 Task: Search the location "Roche Plate".
Action: Mouse moved to (712, 161)
Screenshot: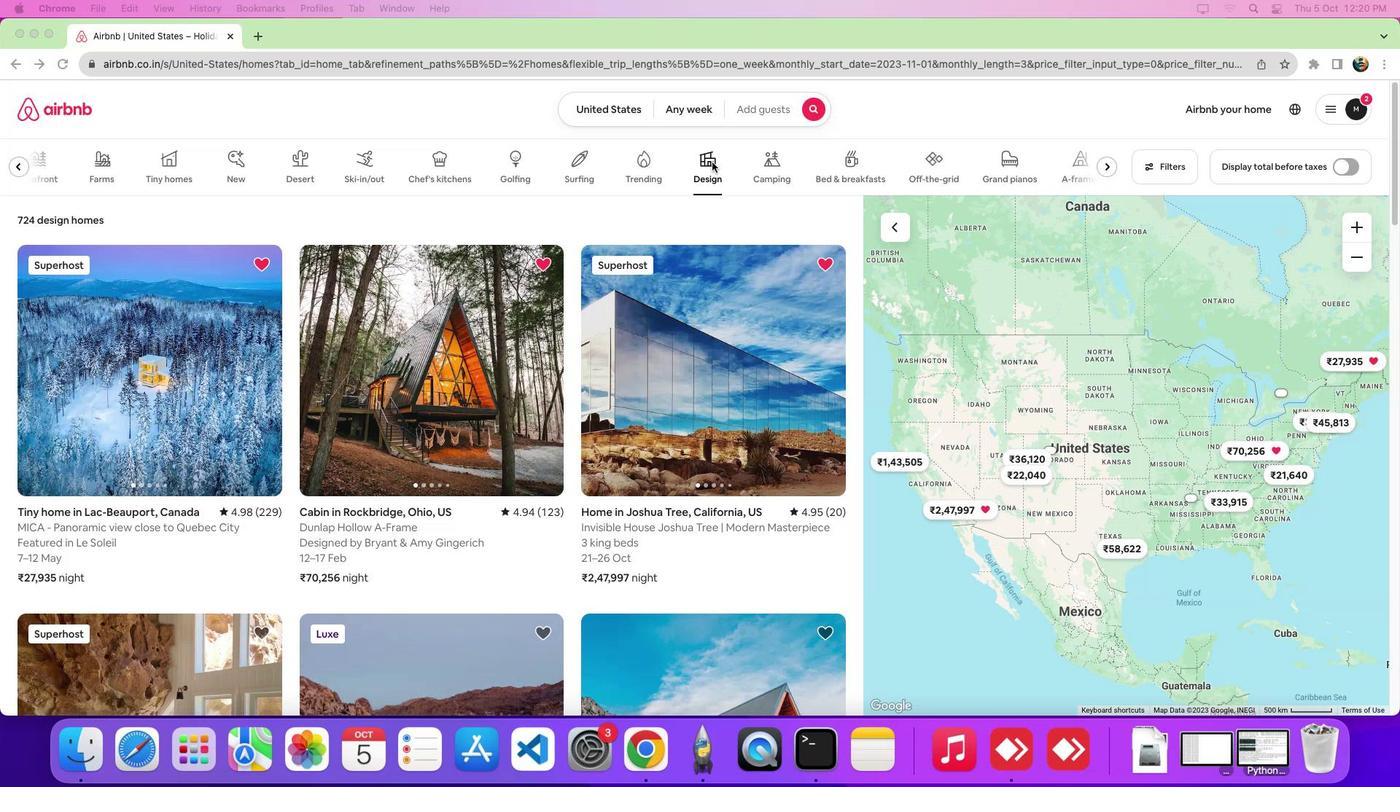 
Action: Mouse pressed left at (712, 161)
Screenshot: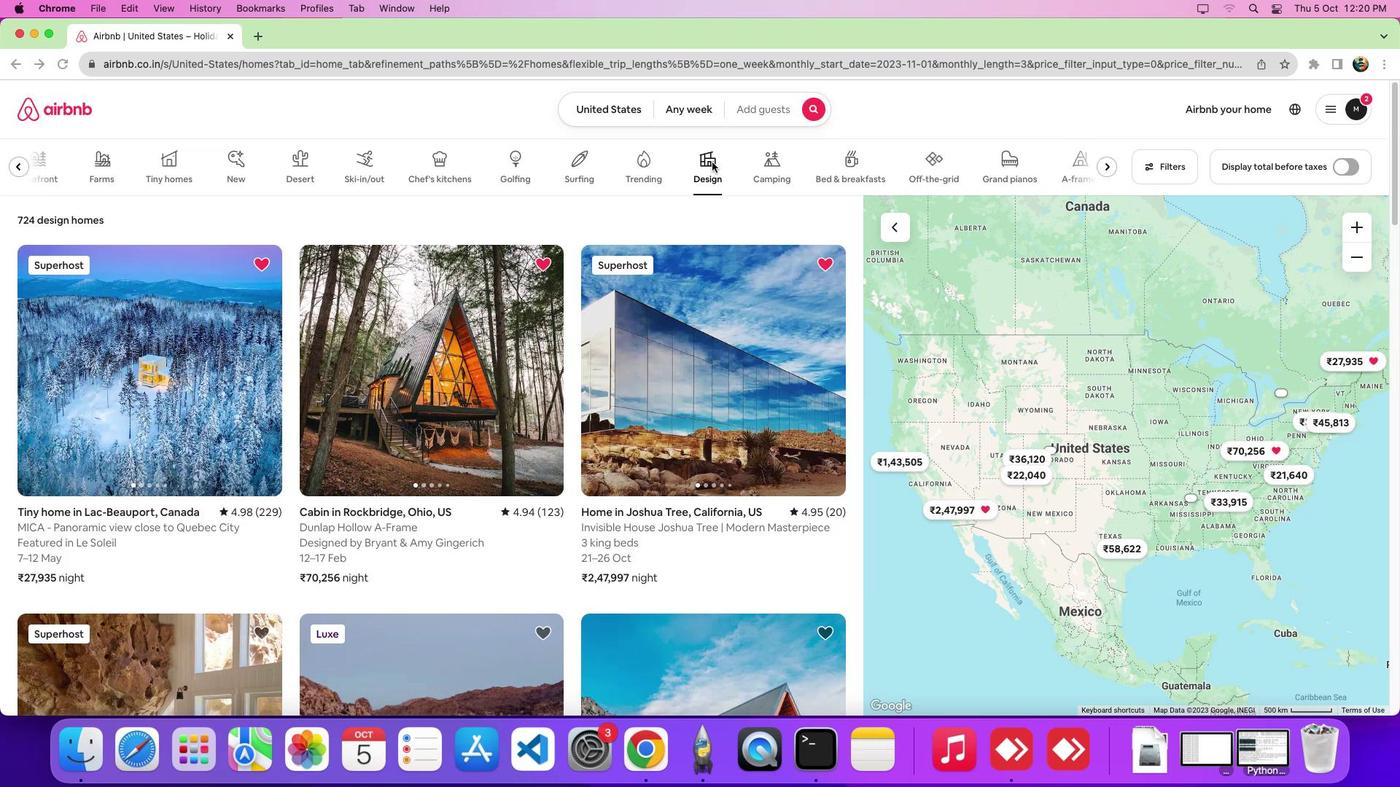 
Action: Mouse moved to (210, 415)
Screenshot: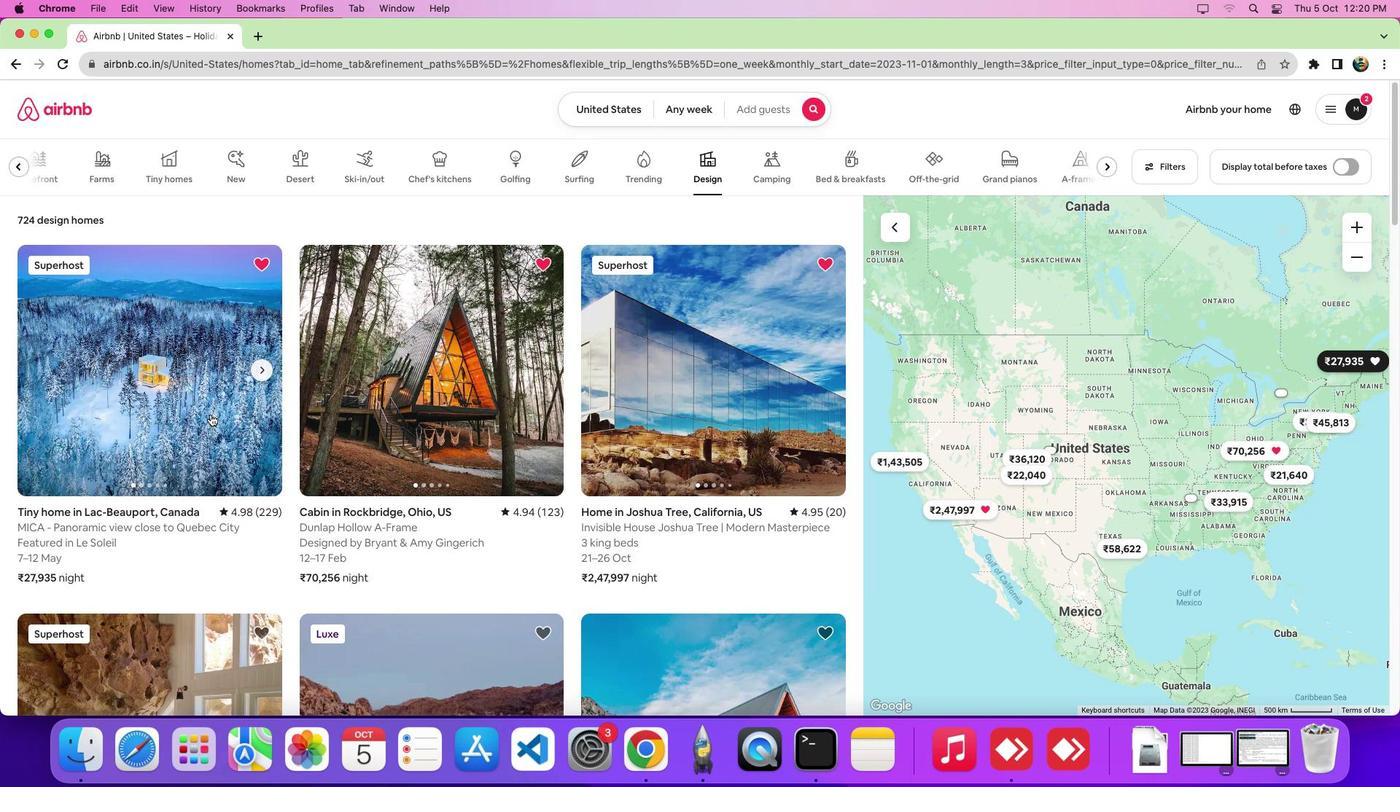 
Action: Mouse pressed left at (210, 415)
Screenshot: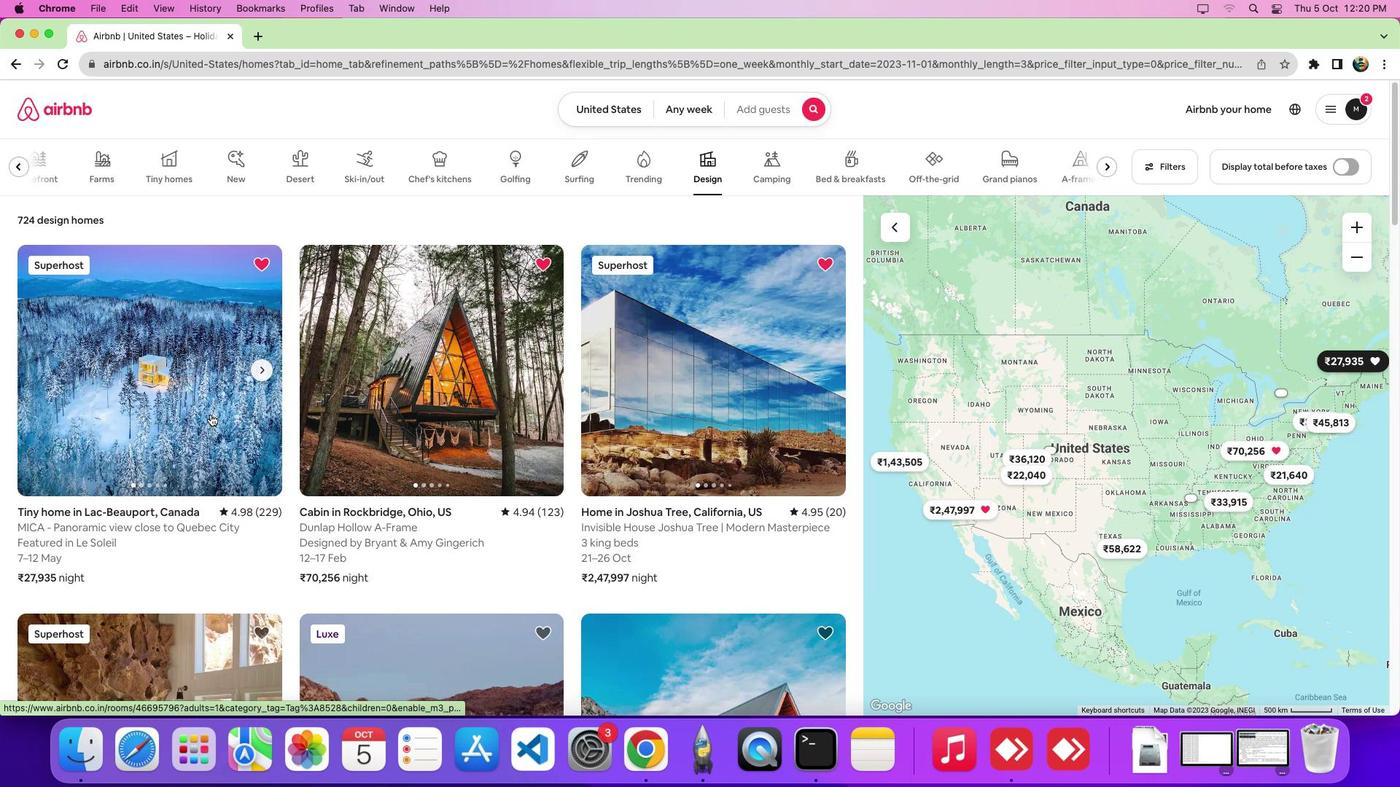 
Action: Mouse moved to (516, 377)
Screenshot: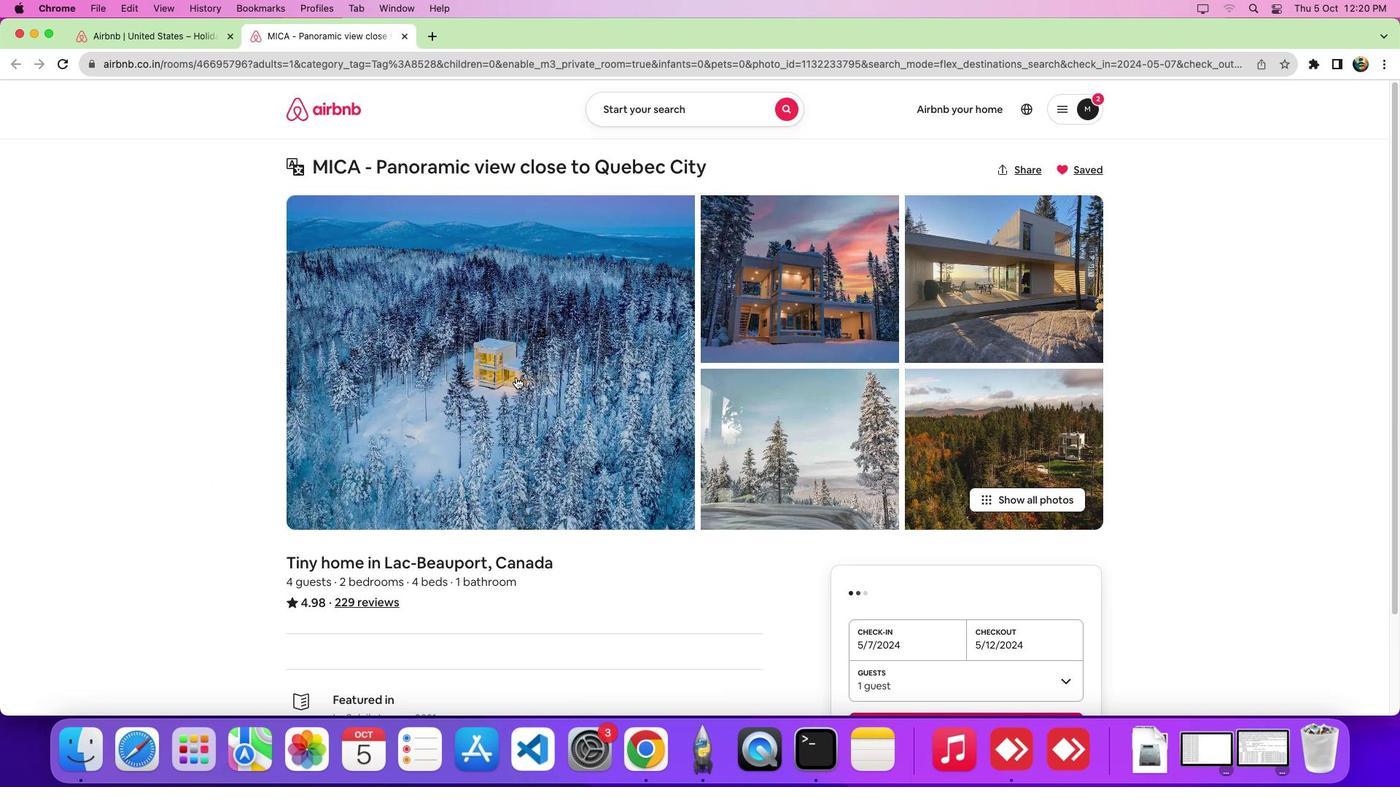 
Action: Mouse scrolled (516, 377) with delta (0, 0)
Screenshot: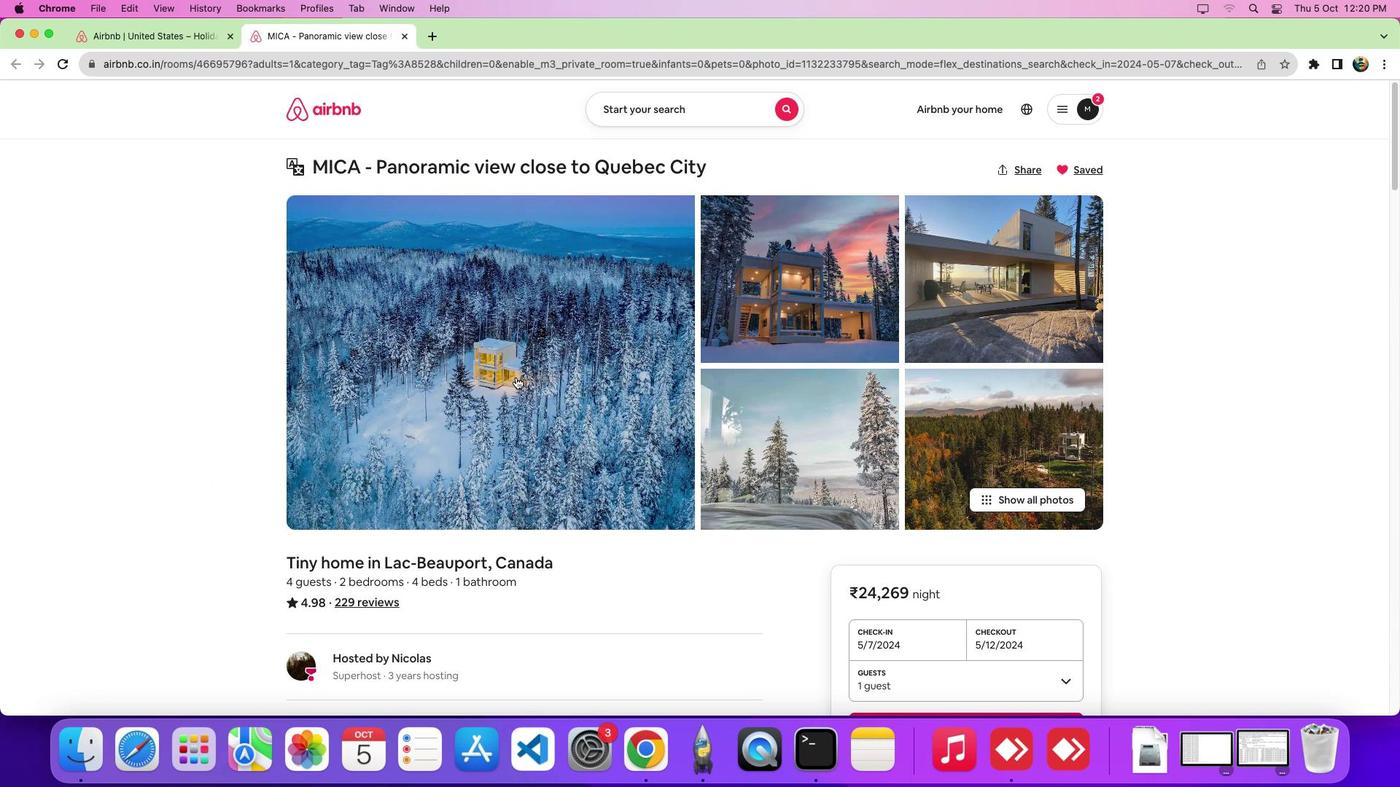 
Action: Mouse scrolled (516, 377) with delta (0, 0)
Screenshot: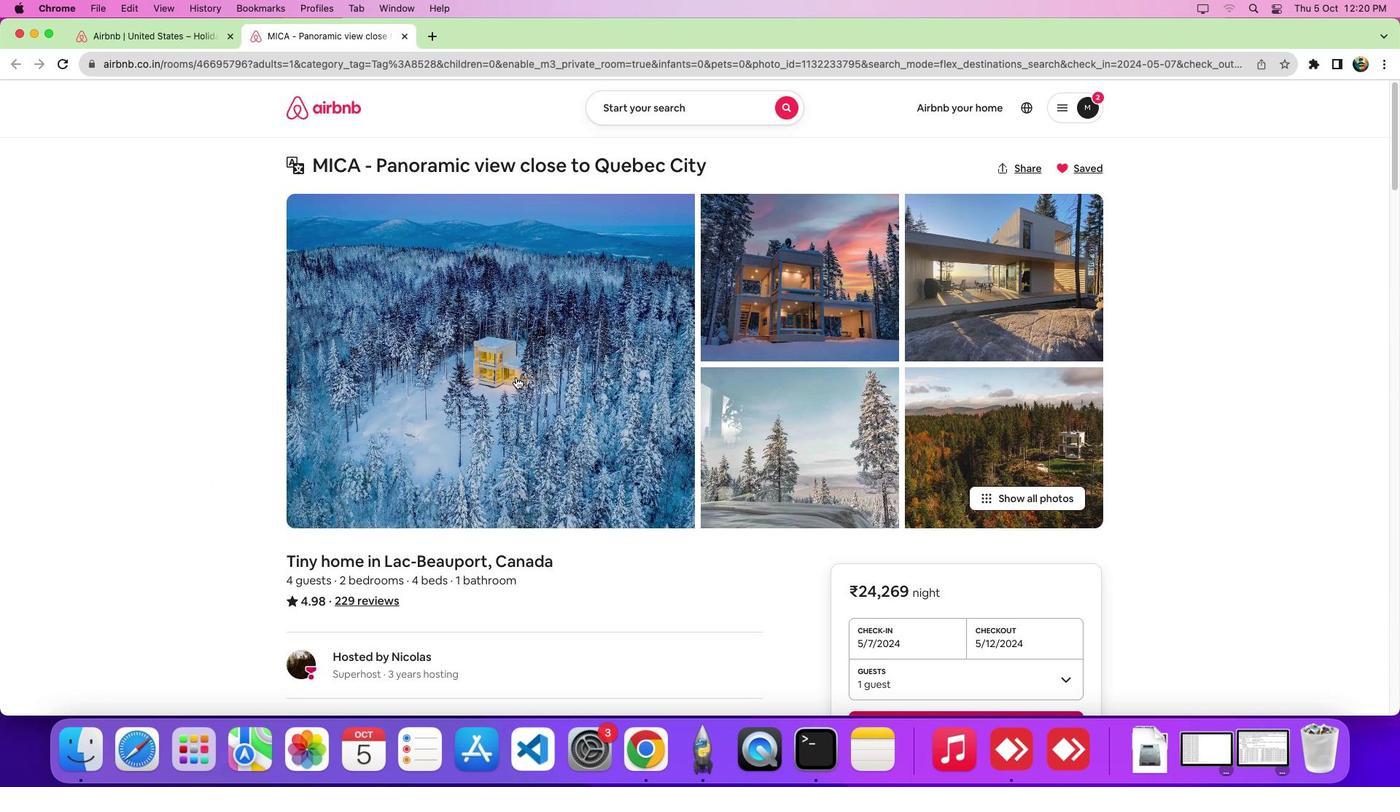 
Action: Mouse scrolled (516, 377) with delta (0, -2)
Screenshot: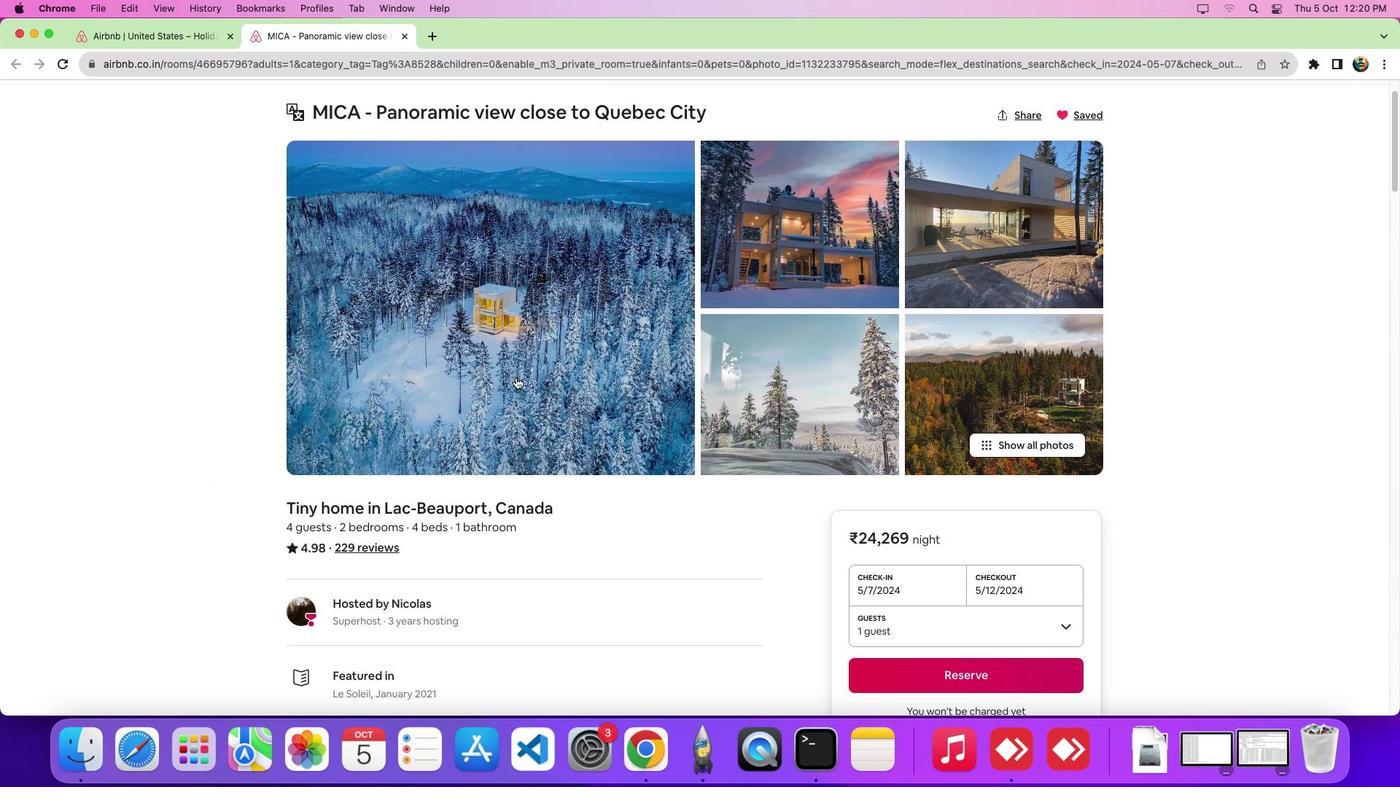 
Action: Mouse scrolled (516, 377) with delta (0, 0)
Screenshot: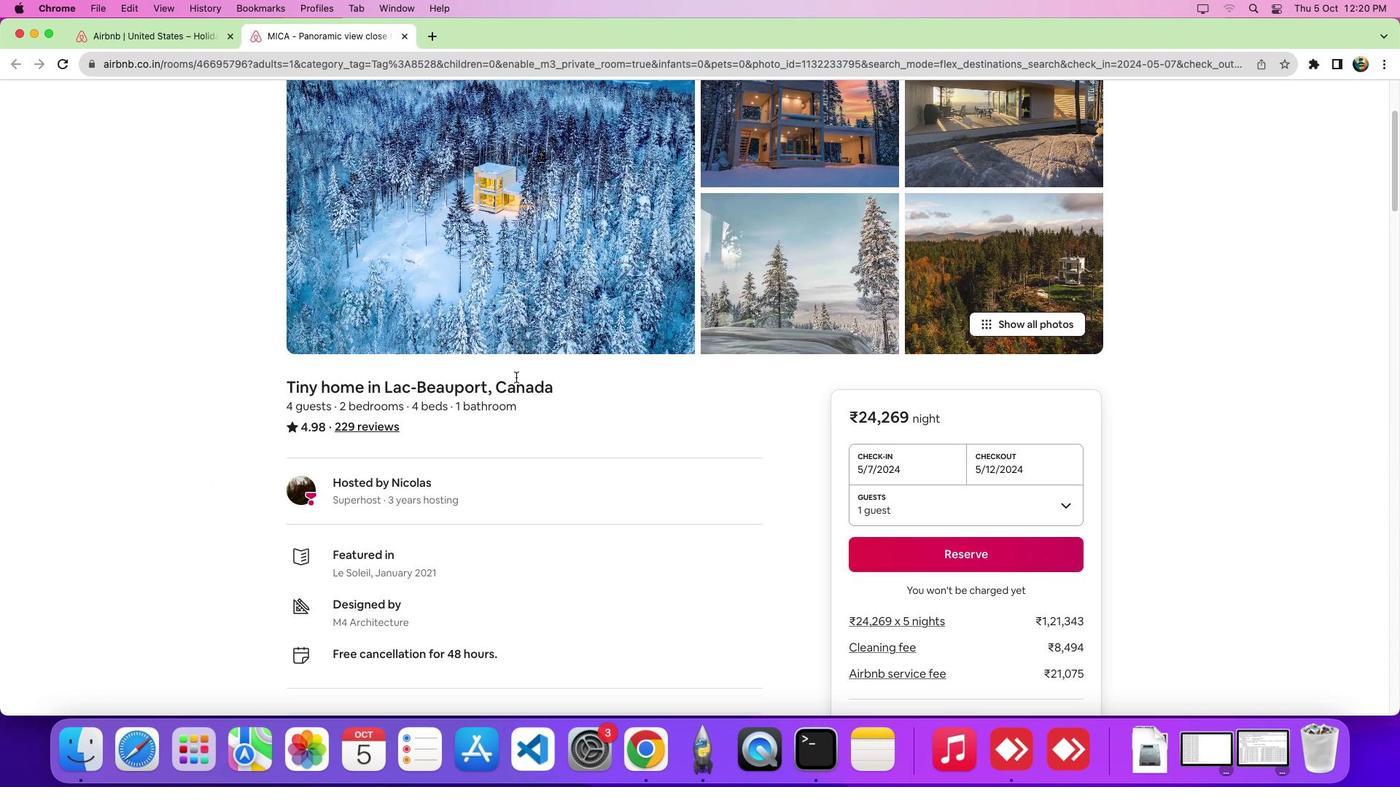 
Action: Mouse scrolled (516, 377) with delta (0, 0)
Screenshot: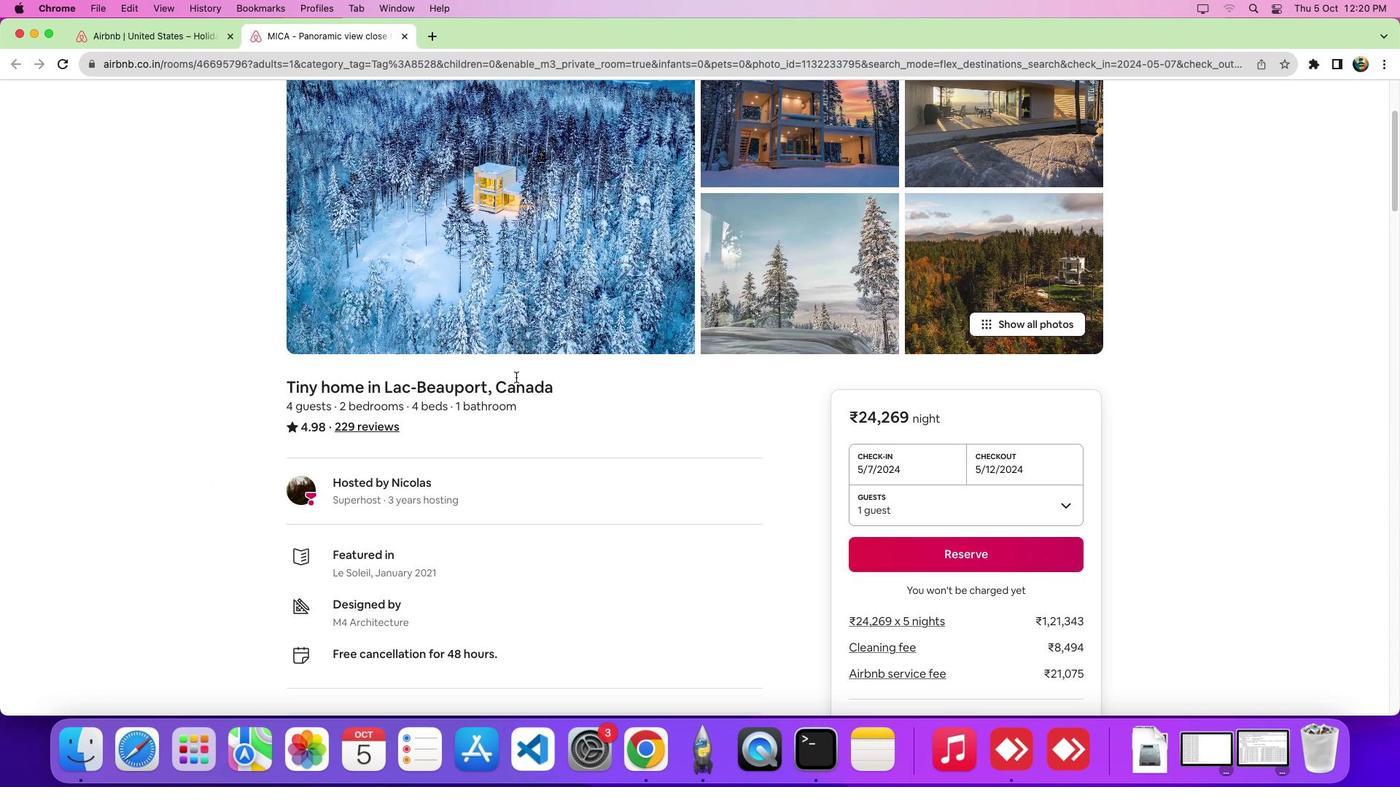 
Action: Mouse scrolled (516, 377) with delta (0, -5)
Screenshot: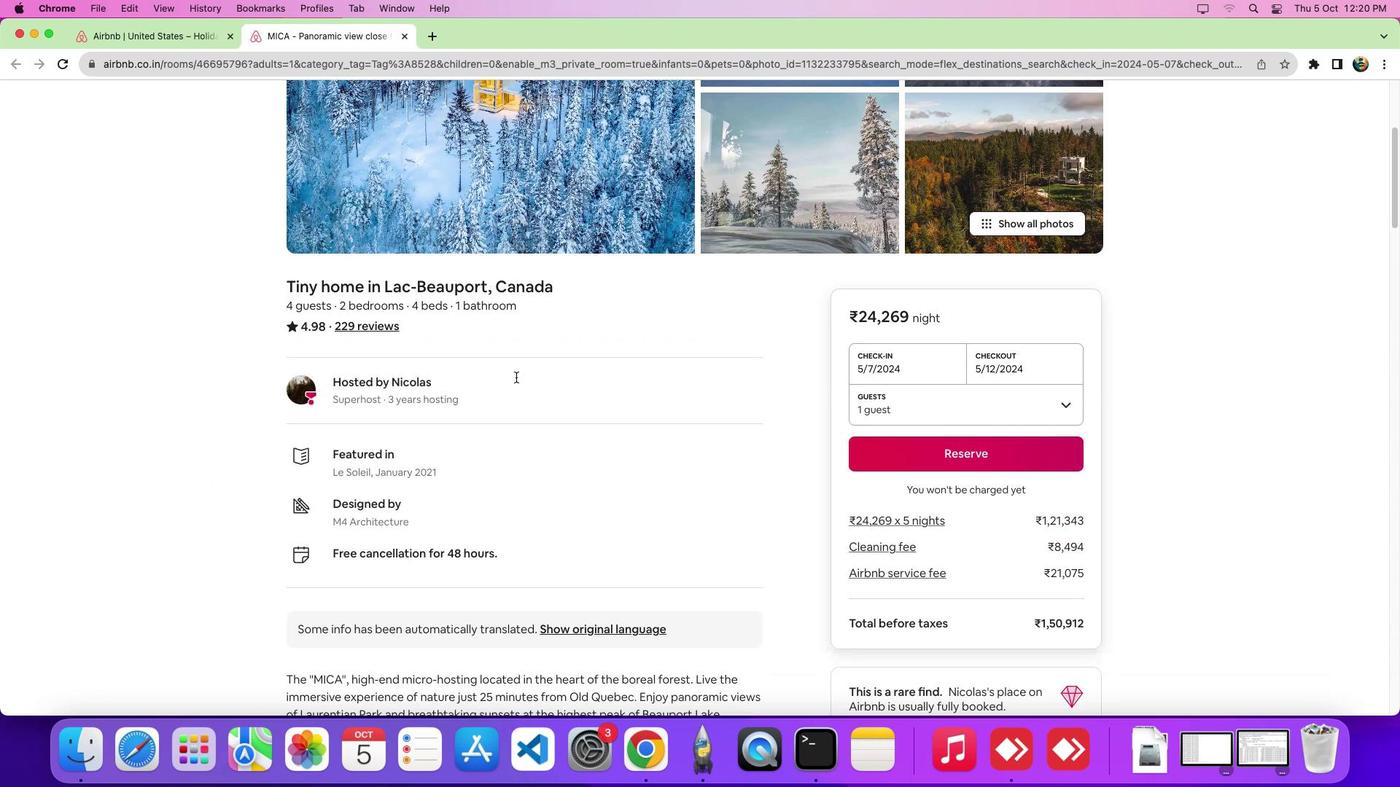 
Action: Mouse scrolled (516, 377) with delta (0, -7)
Screenshot: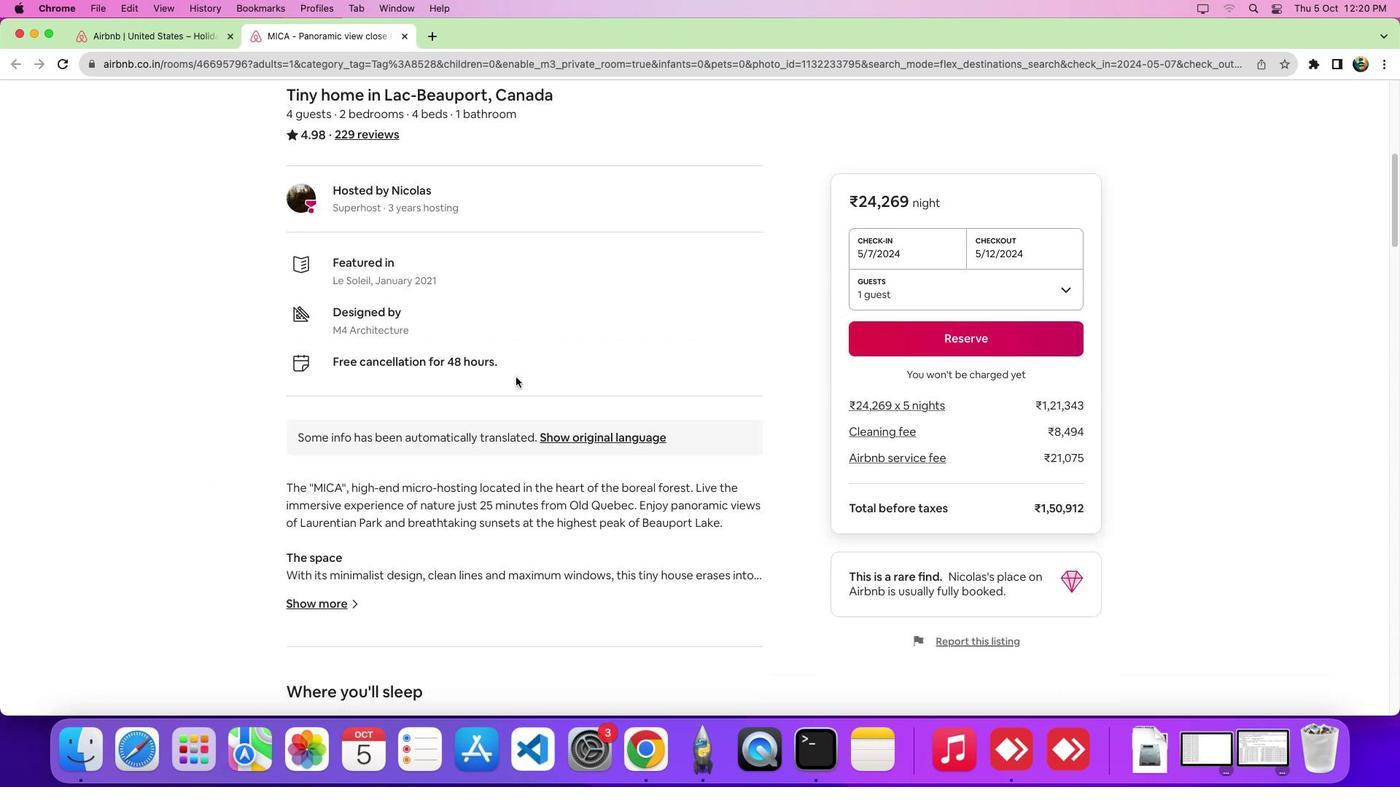 
Action: Mouse scrolled (516, 377) with delta (0, 0)
Screenshot: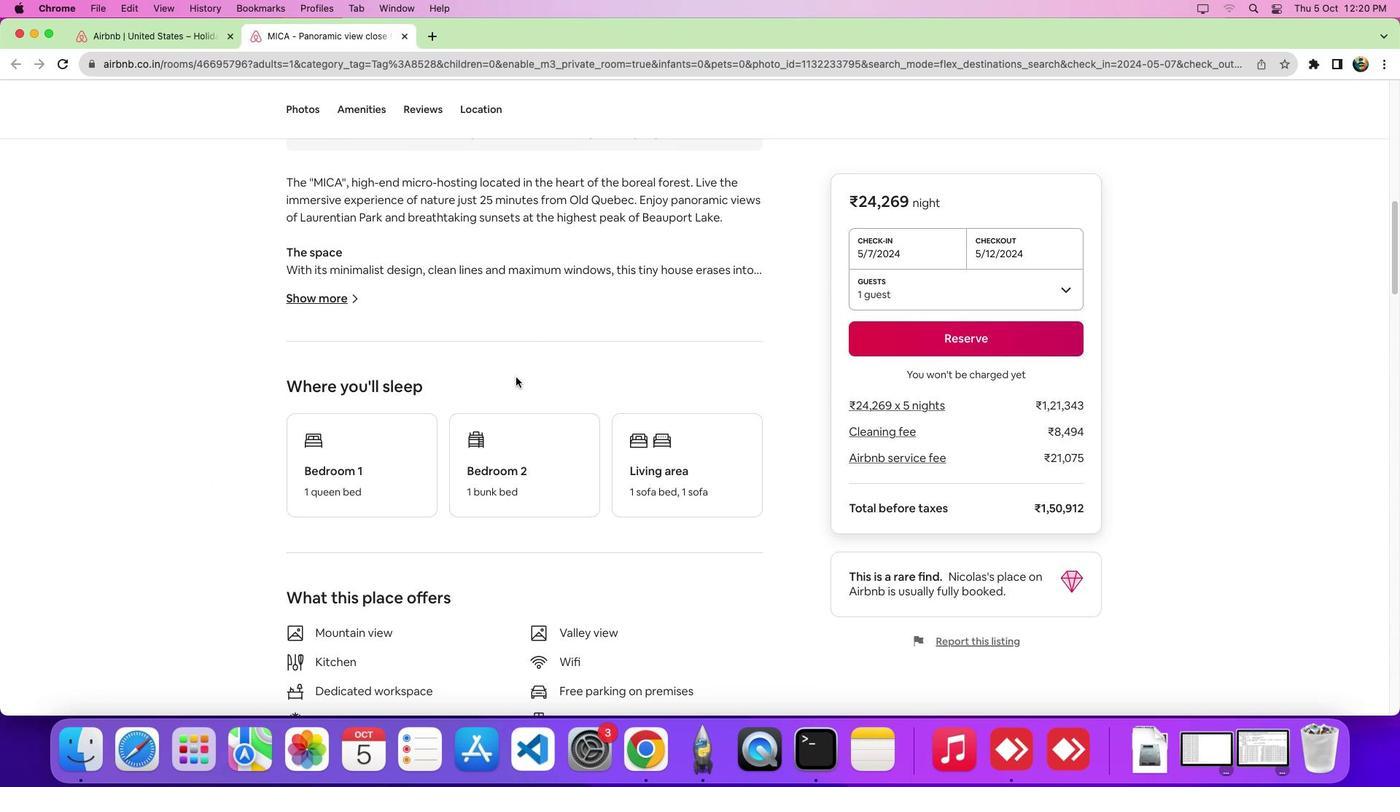 
Action: Mouse scrolled (516, 377) with delta (0, 0)
Screenshot: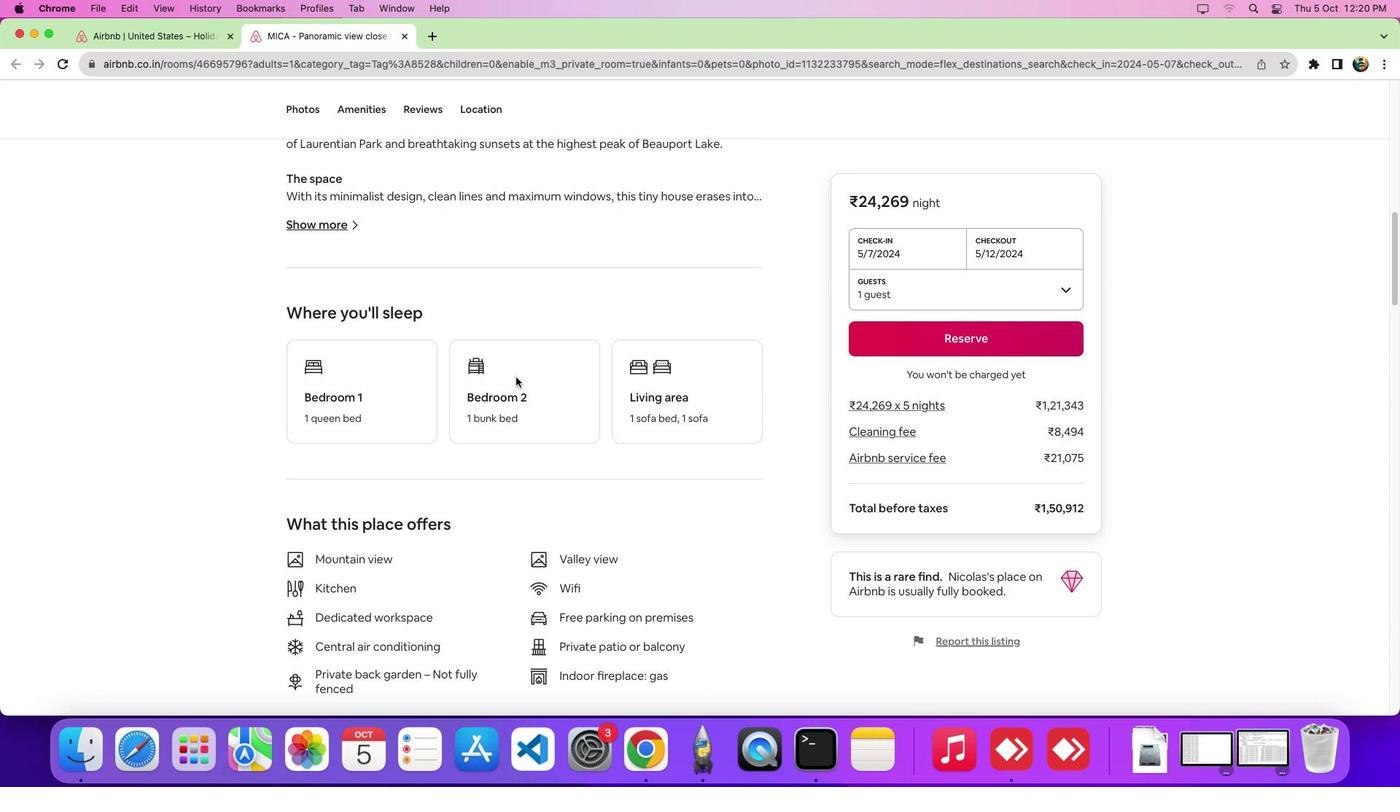 
Action: Mouse scrolled (516, 377) with delta (0, -5)
Screenshot: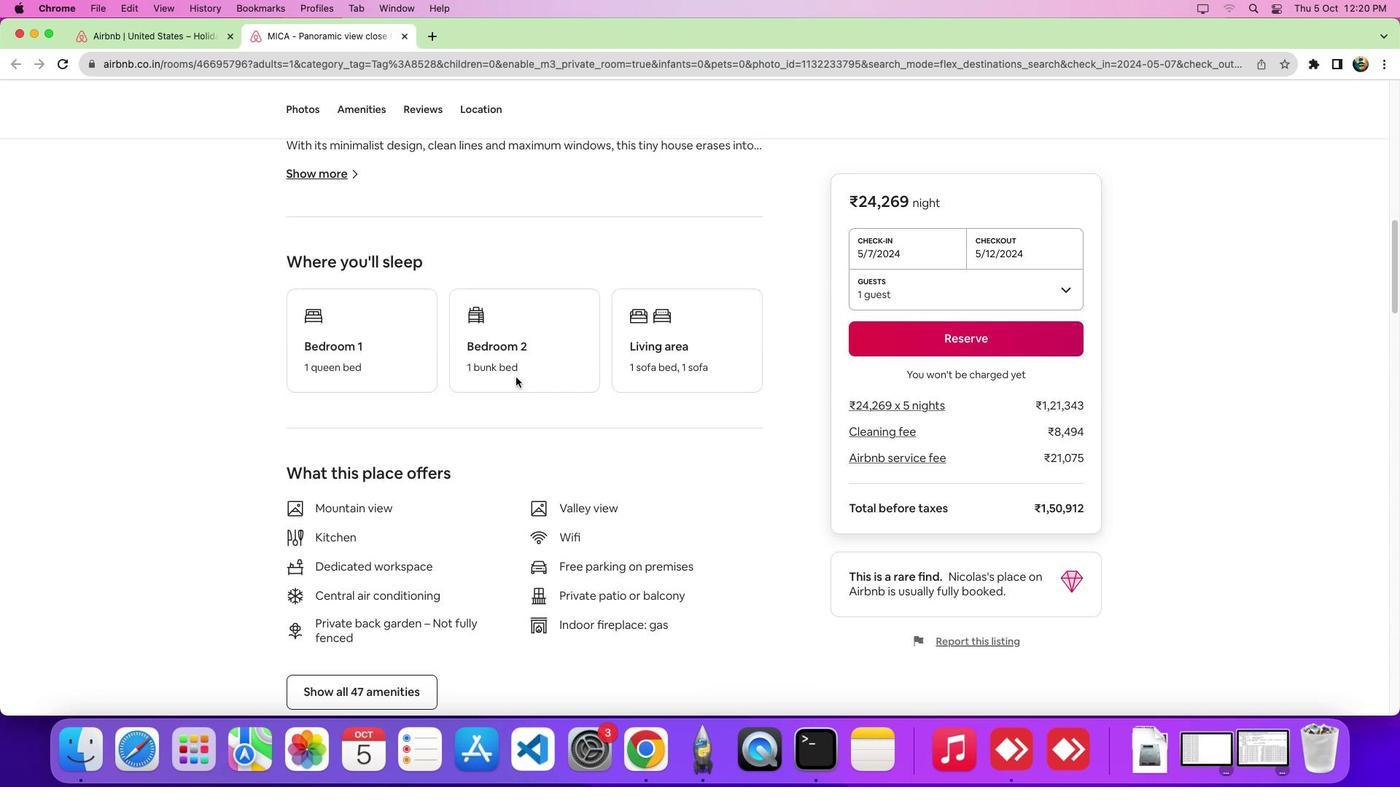 
Action: Mouse scrolled (516, 377) with delta (0, -5)
Screenshot: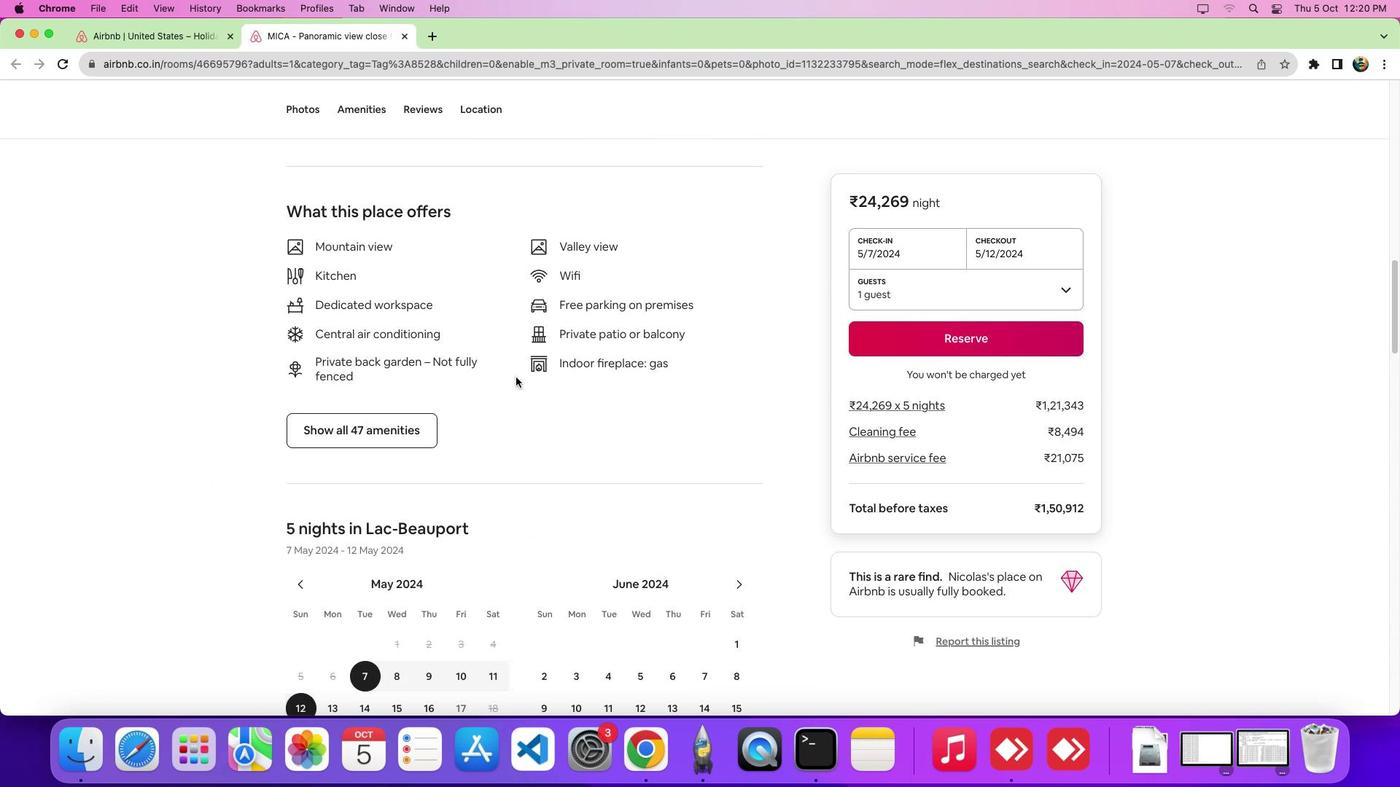 
Action: Mouse scrolled (516, 377) with delta (0, 0)
Screenshot: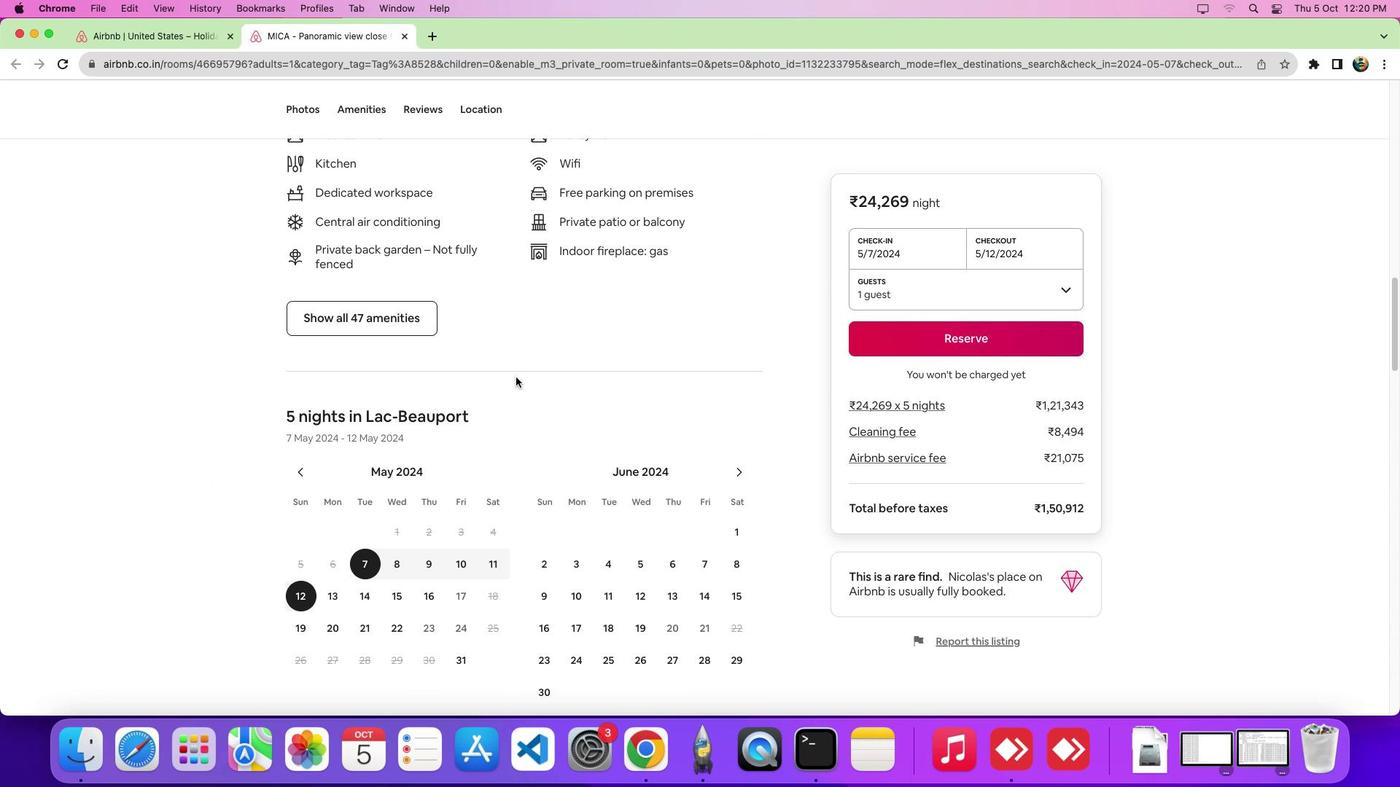 
Action: Mouse scrolled (516, 377) with delta (0, 0)
Screenshot: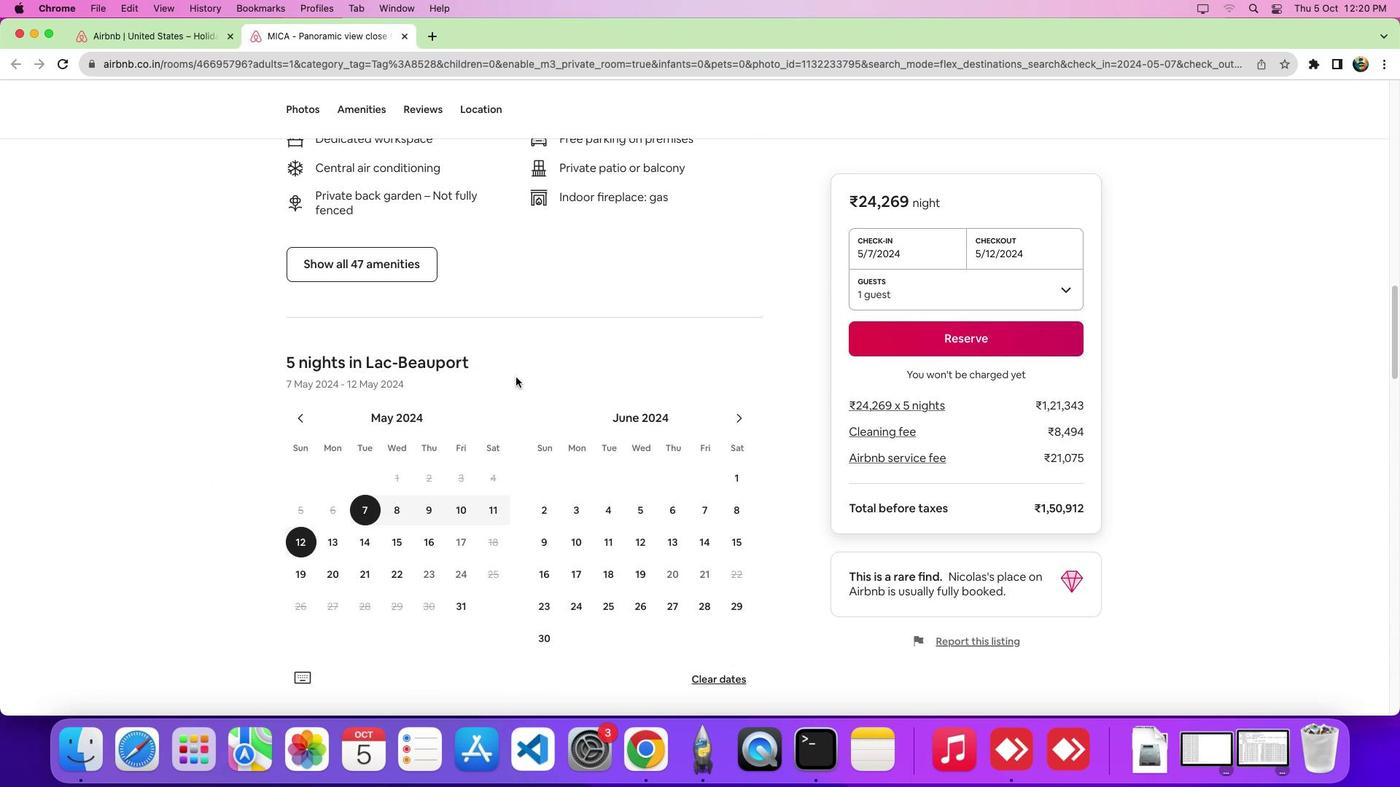 
Action: Mouse scrolled (516, 377) with delta (0, -5)
Screenshot: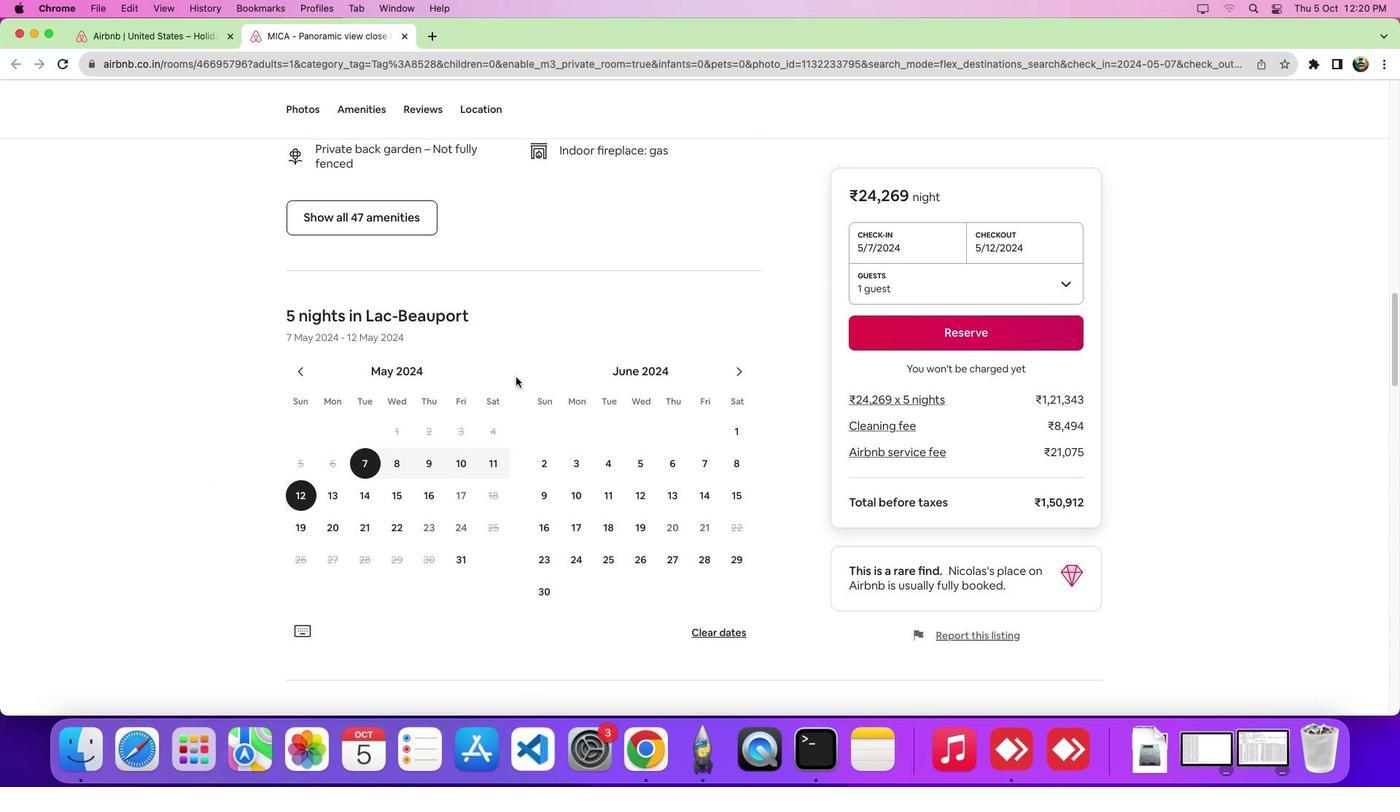 
Action: Mouse scrolled (516, 377) with delta (0, -6)
Screenshot: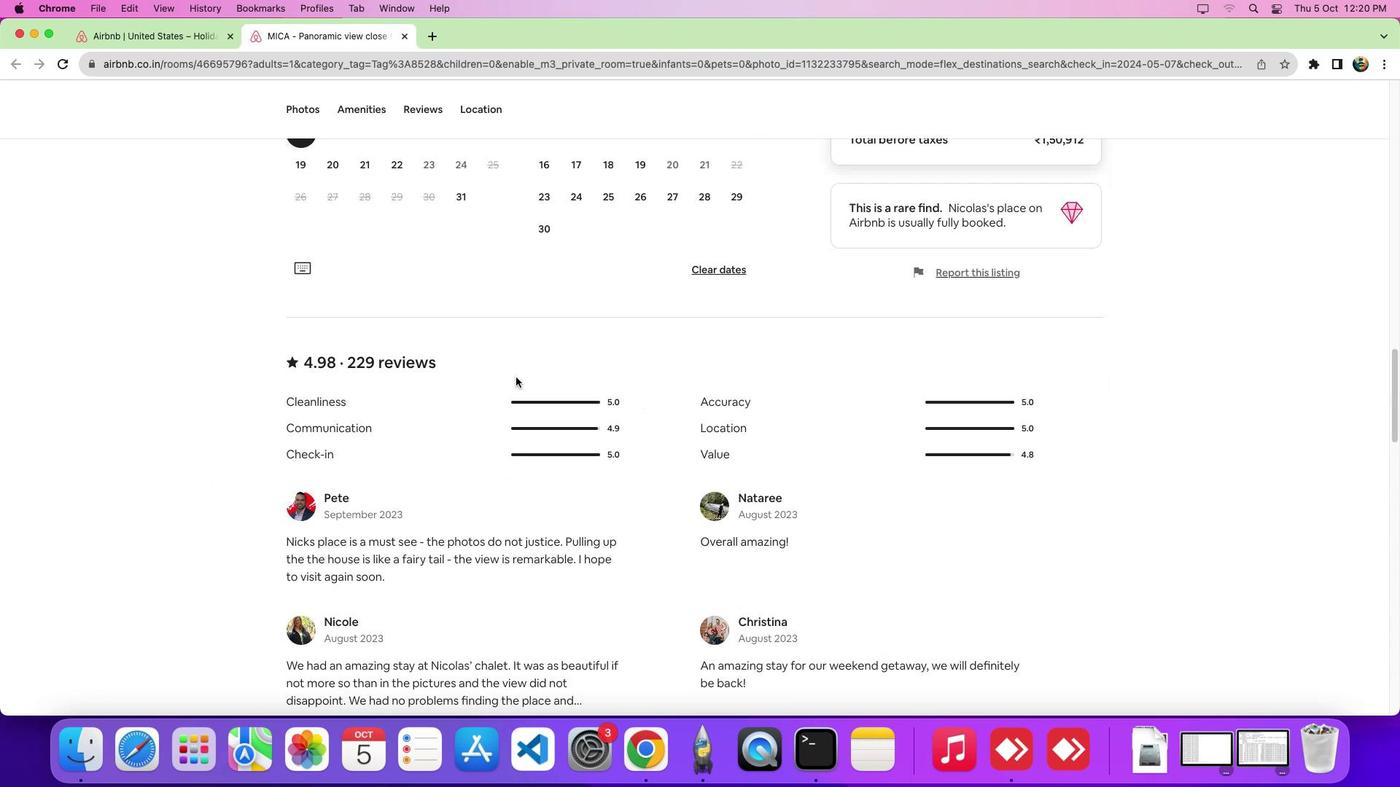 
Action: Mouse scrolled (516, 377) with delta (0, 0)
Screenshot: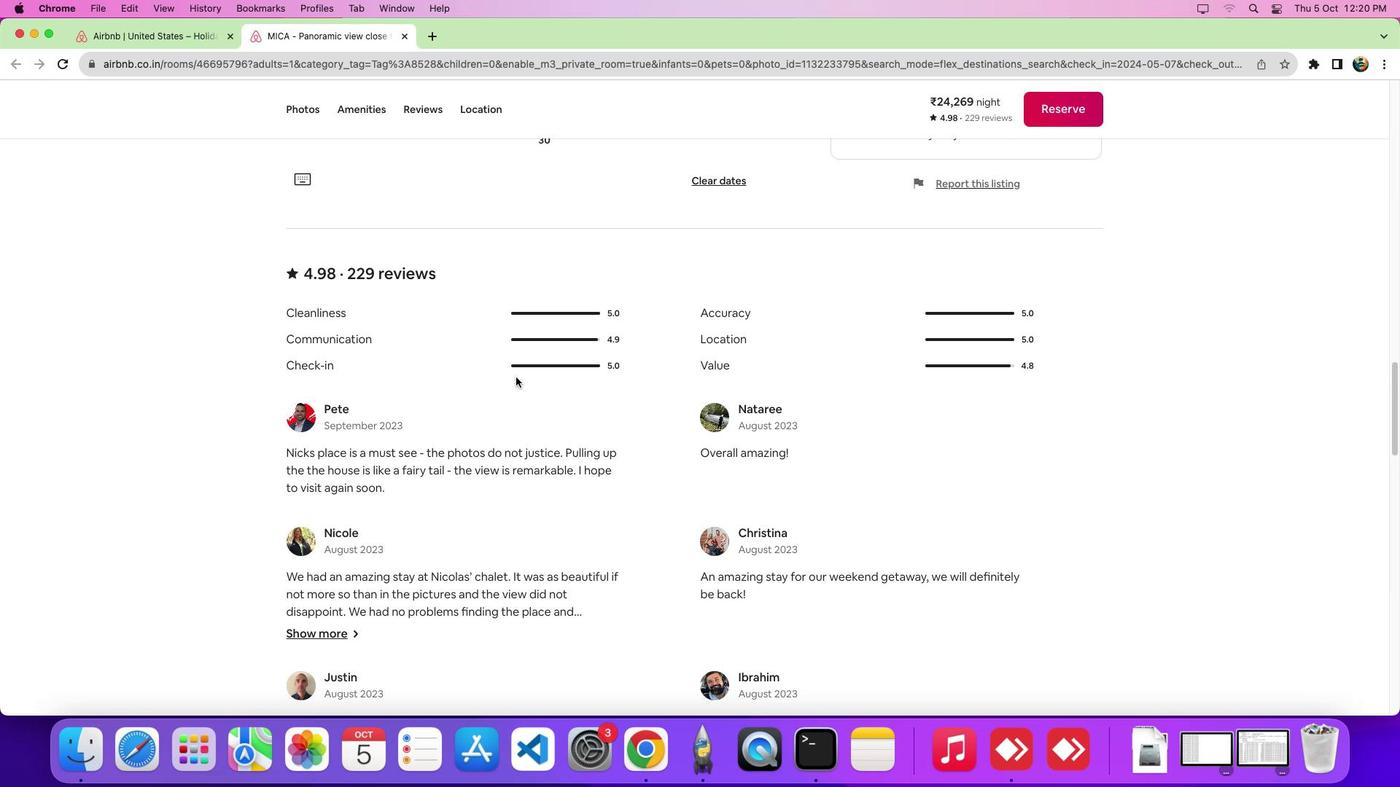 
Action: Mouse scrolled (516, 377) with delta (0, 0)
Screenshot: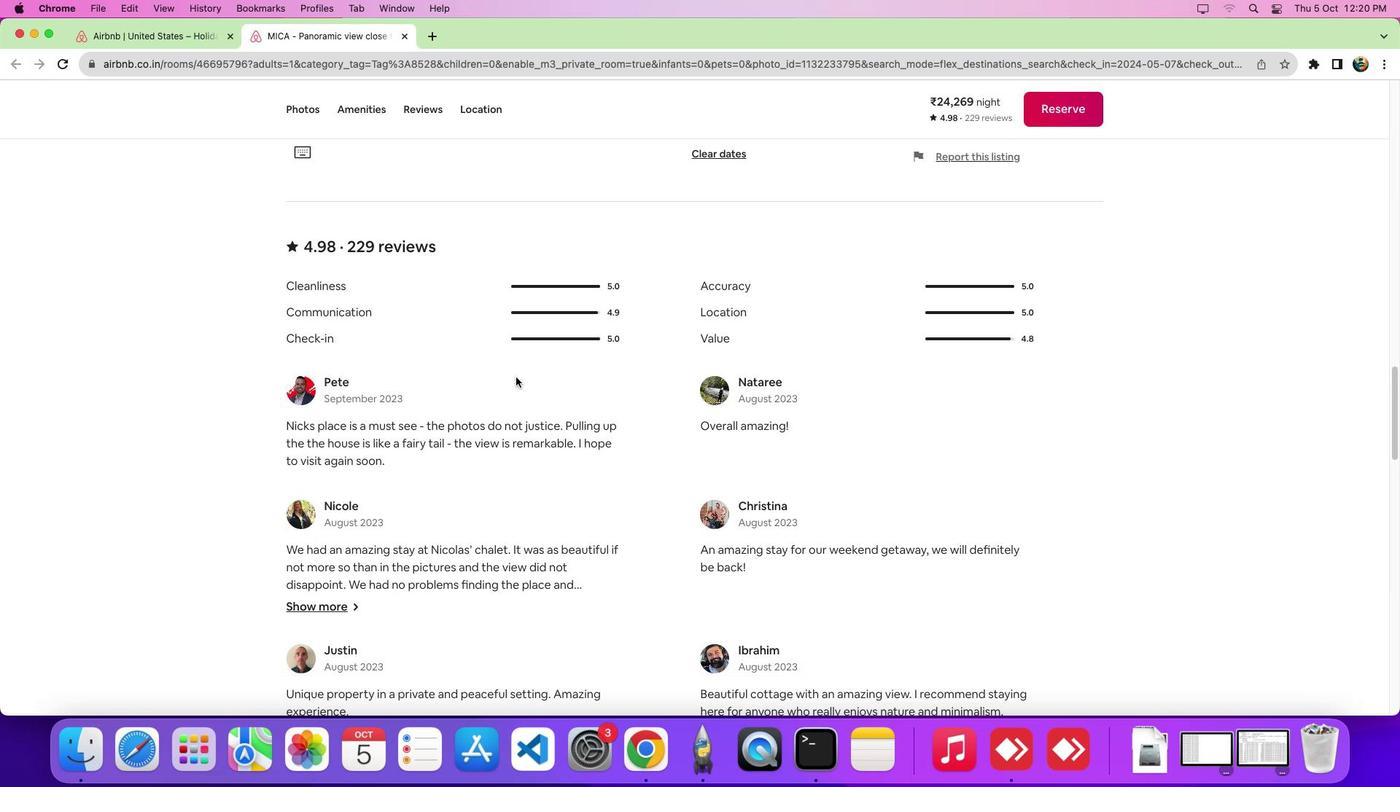 
Action: Mouse scrolled (516, 377) with delta (0, -5)
Screenshot: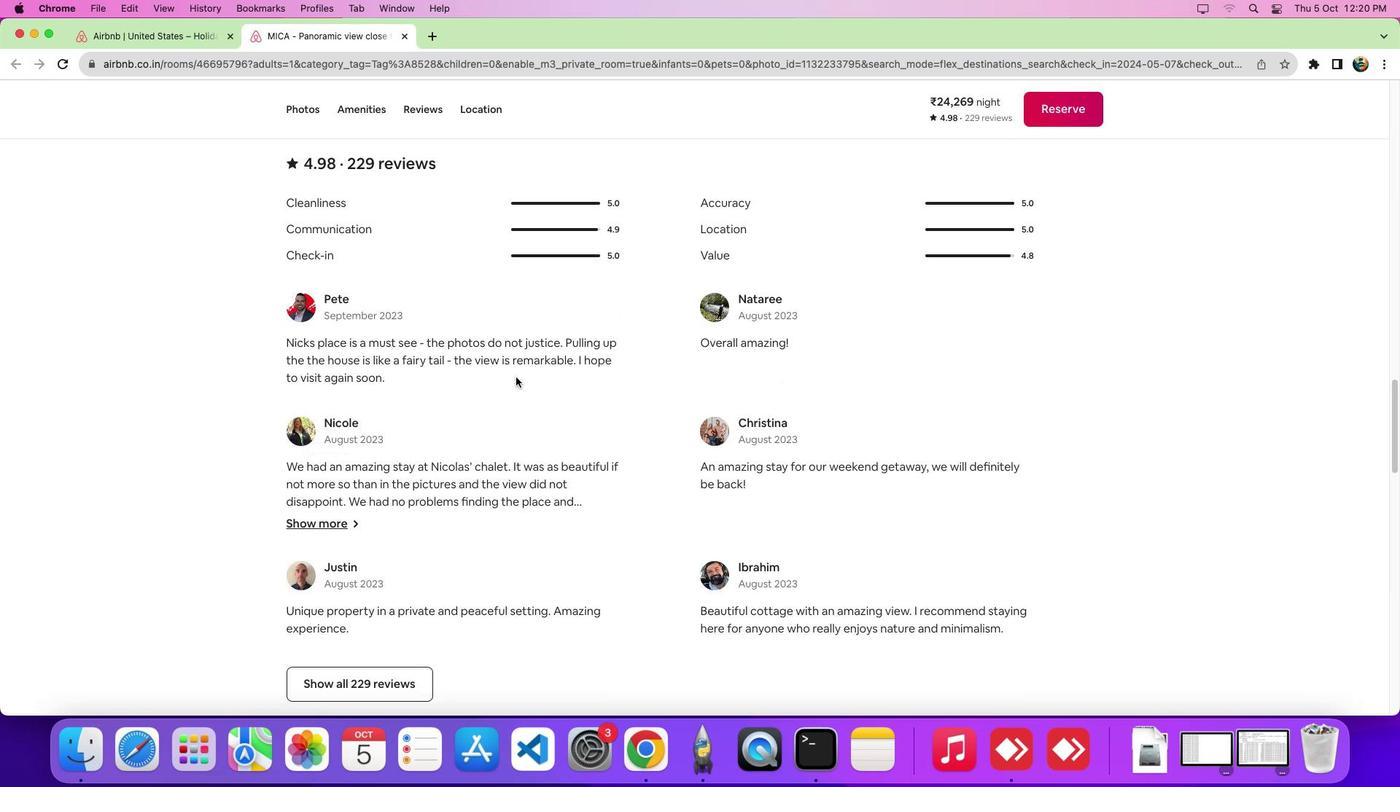 
Action: Mouse scrolled (516, 377) with delta (0, -5)
Screenshot: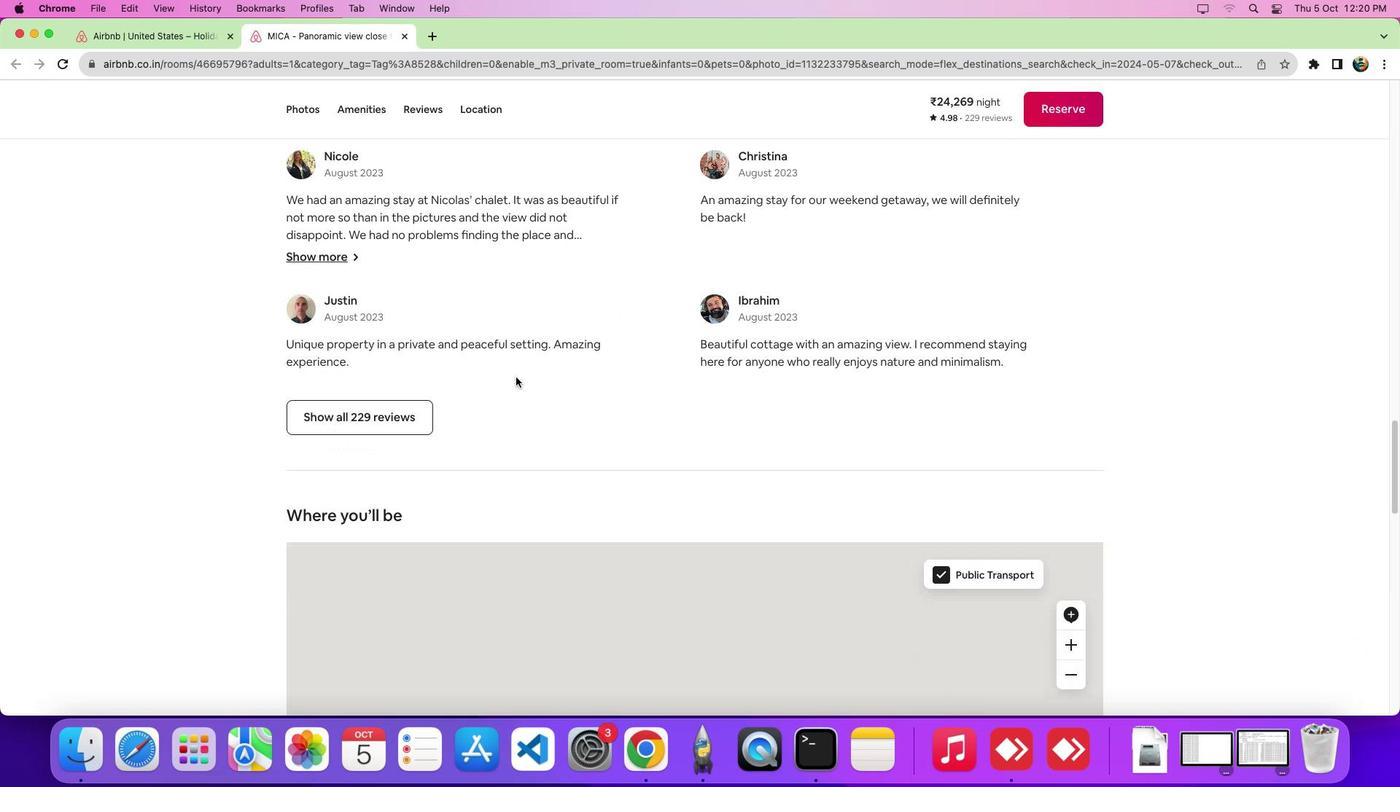
Action: Mouse scrolled (516, 377) with delta (0, 0)
Screenshot: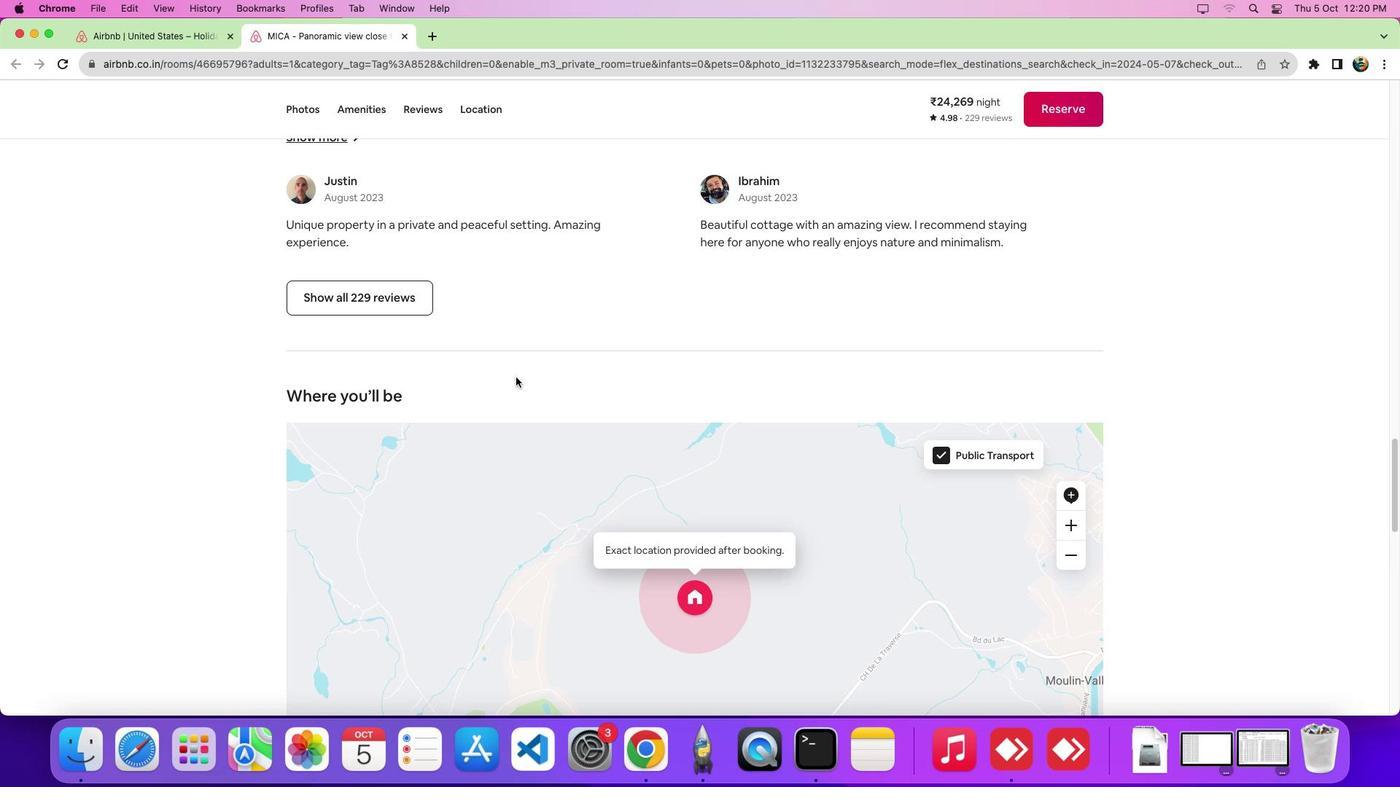 
Action: Mouse scrolled (516, 377) with delta (0, 0)
Screenshot: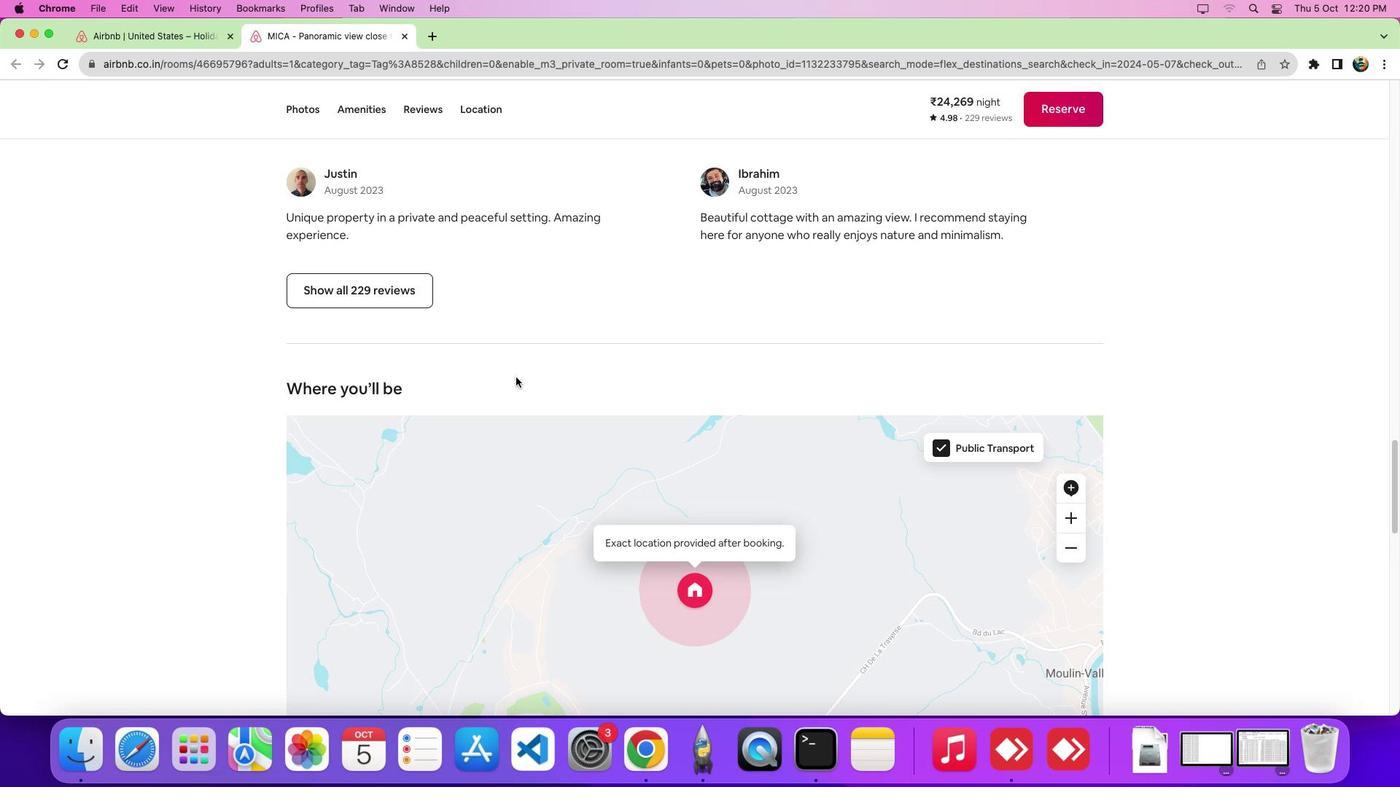 
Action: Mouse scrolled (516, 377) with delta (0, -4)
Screenshot: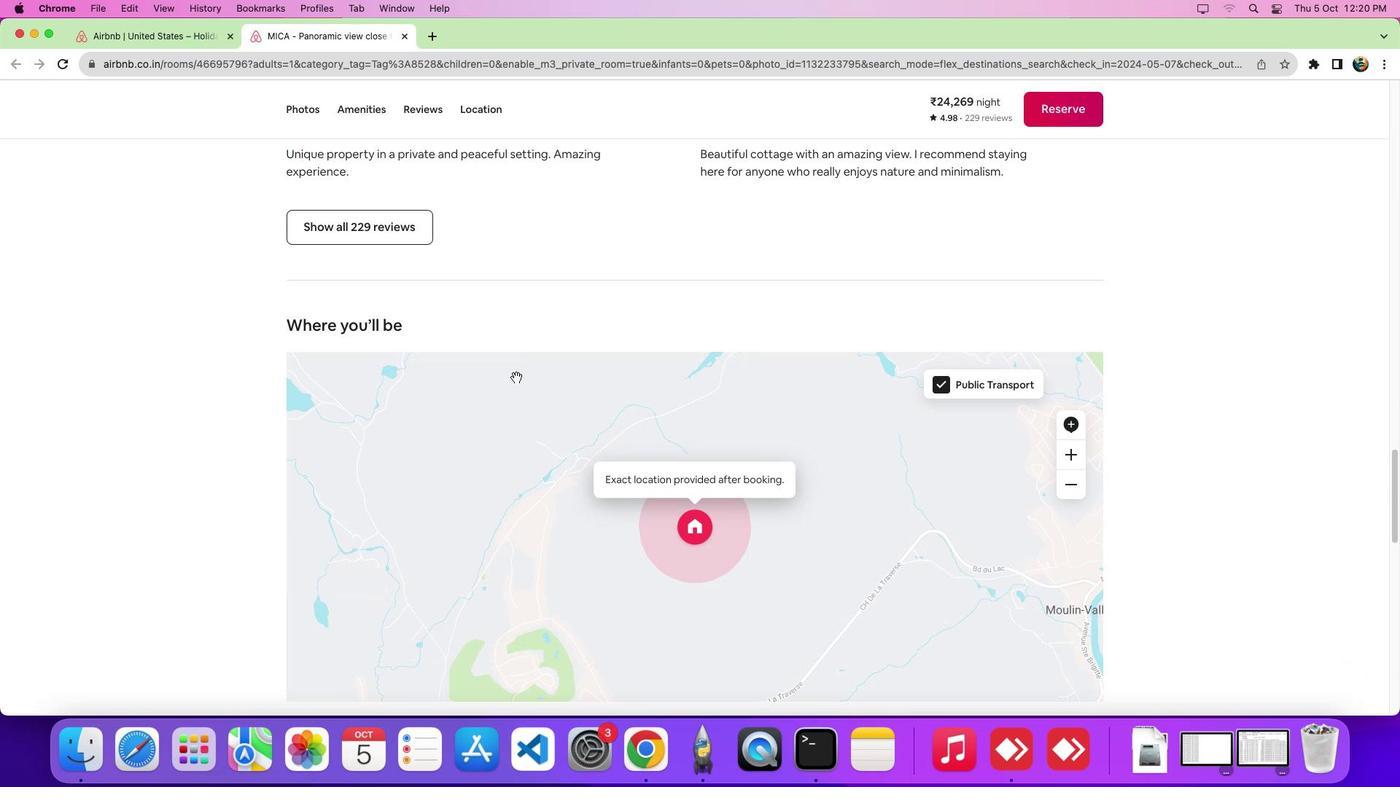 
Action: Mouse scrolled (516, 377) with delta (0, -5)
Screenshot: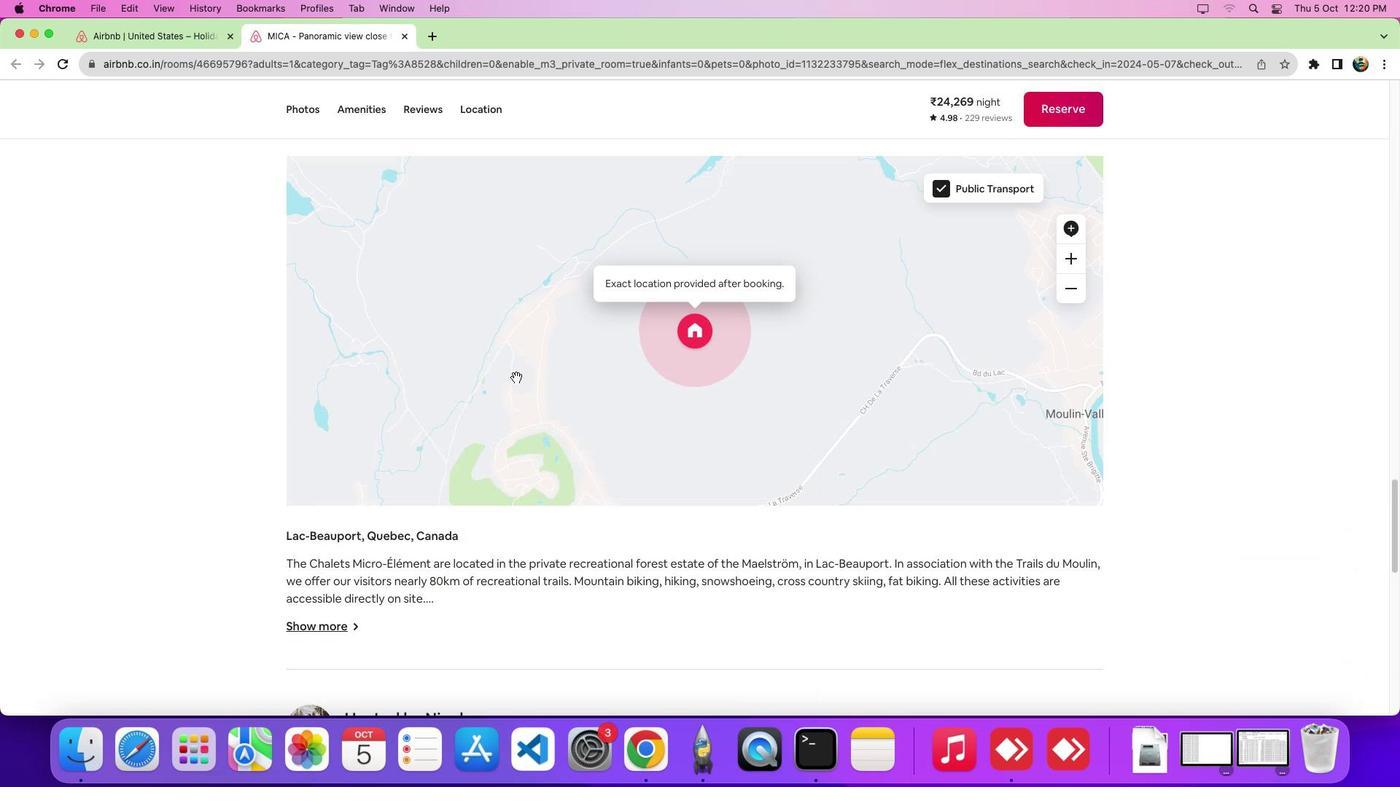 
Action: Mouse scrolled (516, 377) with delta (0, 0)
Screenshot: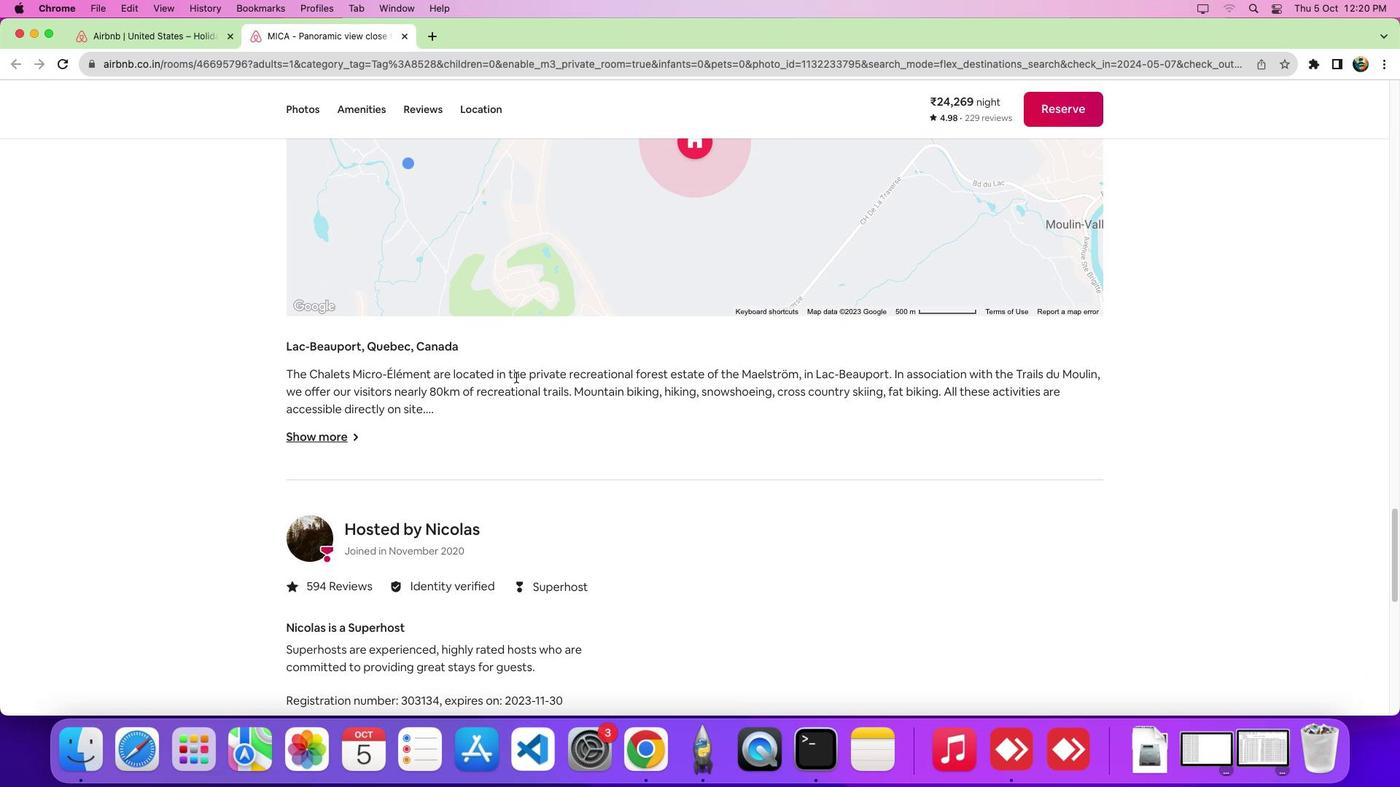
Action: Mouse scrolled (516, 377) with delta (0, 0)
Screenshot: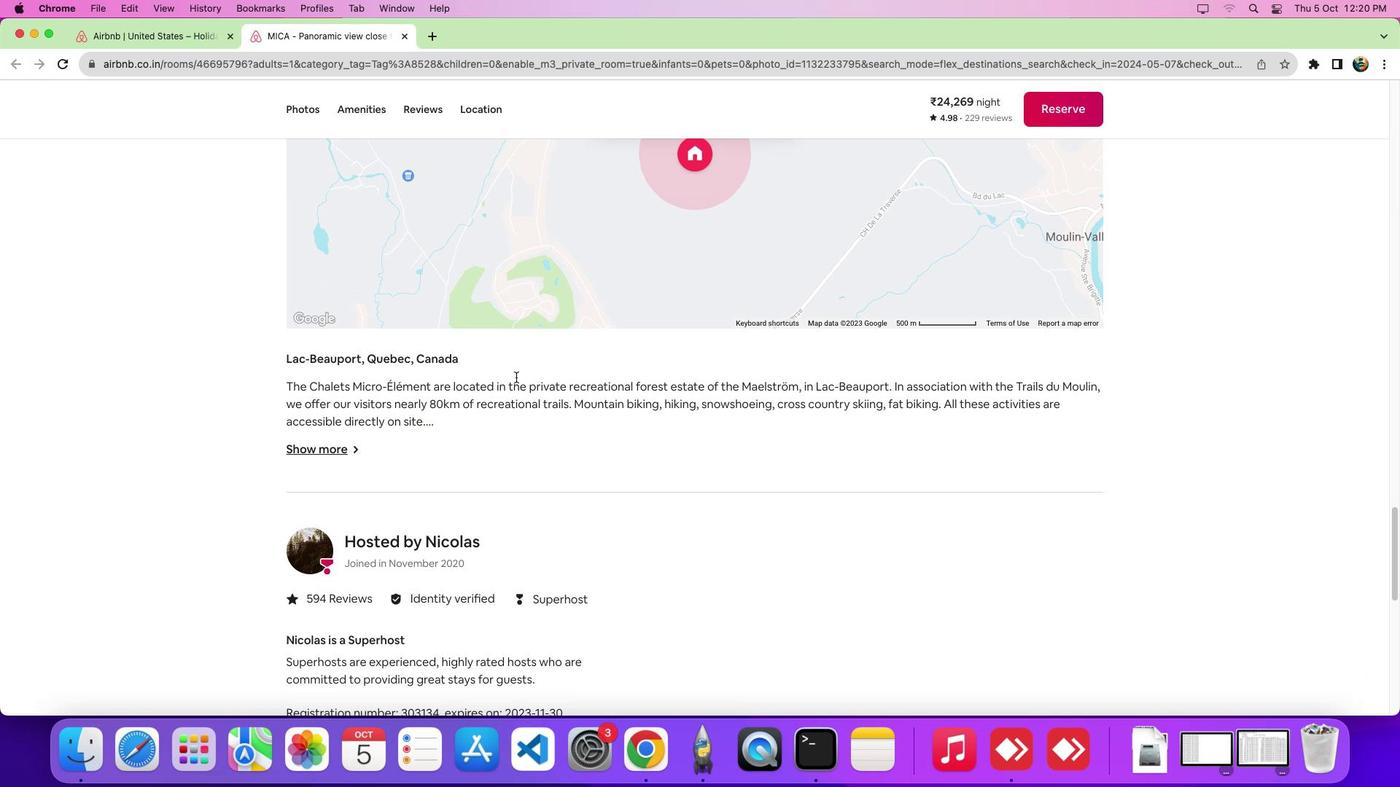 
Action: Mouse scrolled (516, 377) with delta (0, 4)
Screenshot: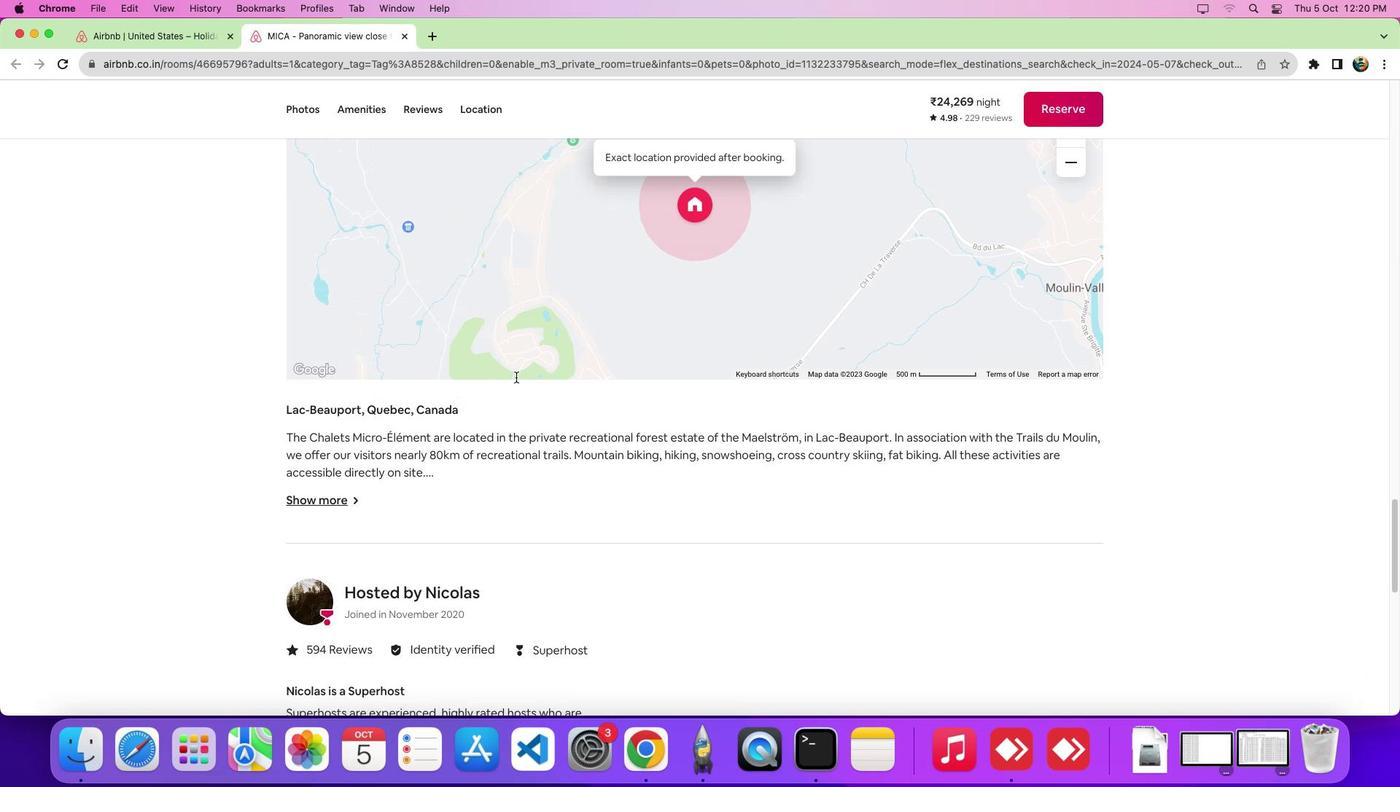 
Action: Mouse moved to (1064, 296)
Screenshot: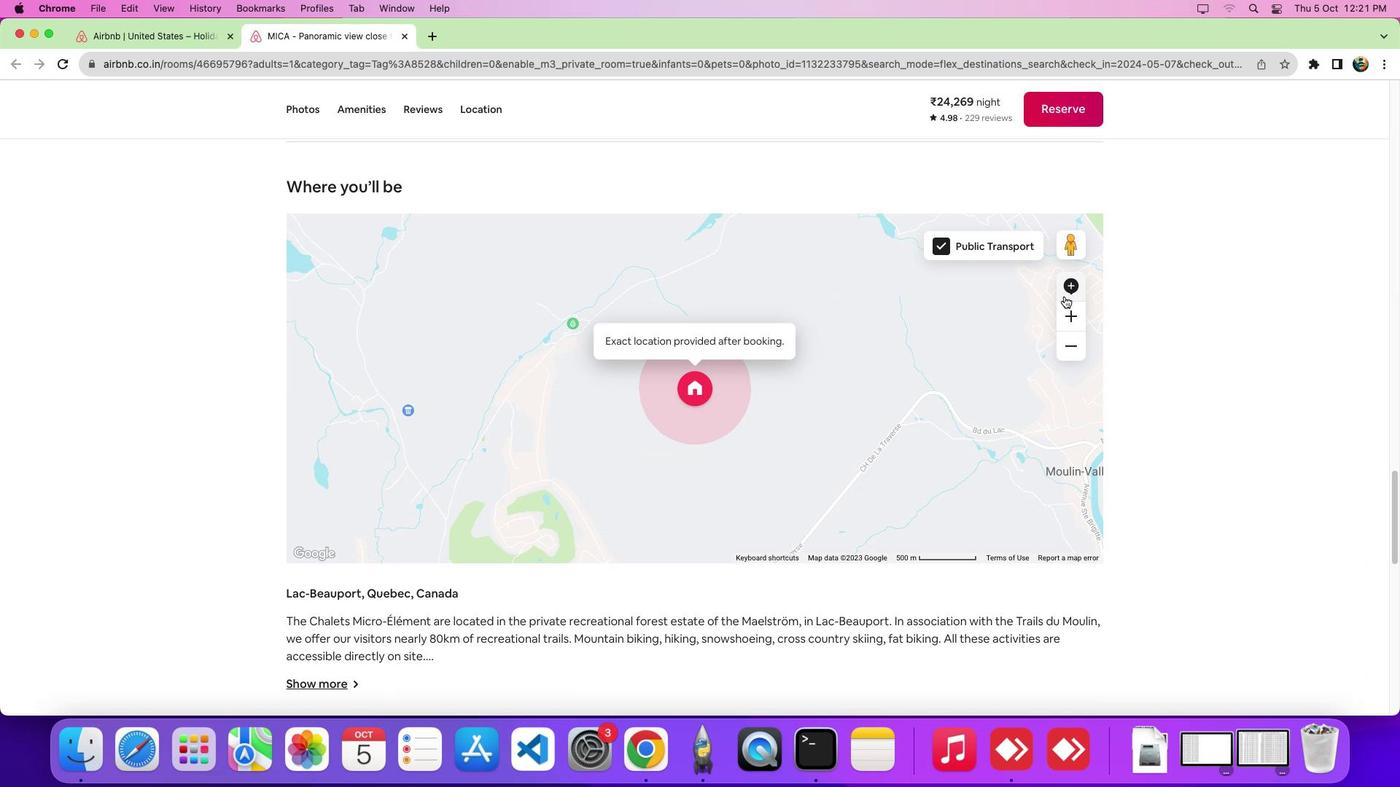
Action: Mouse pressed left at (1064, 296)
Screenshot: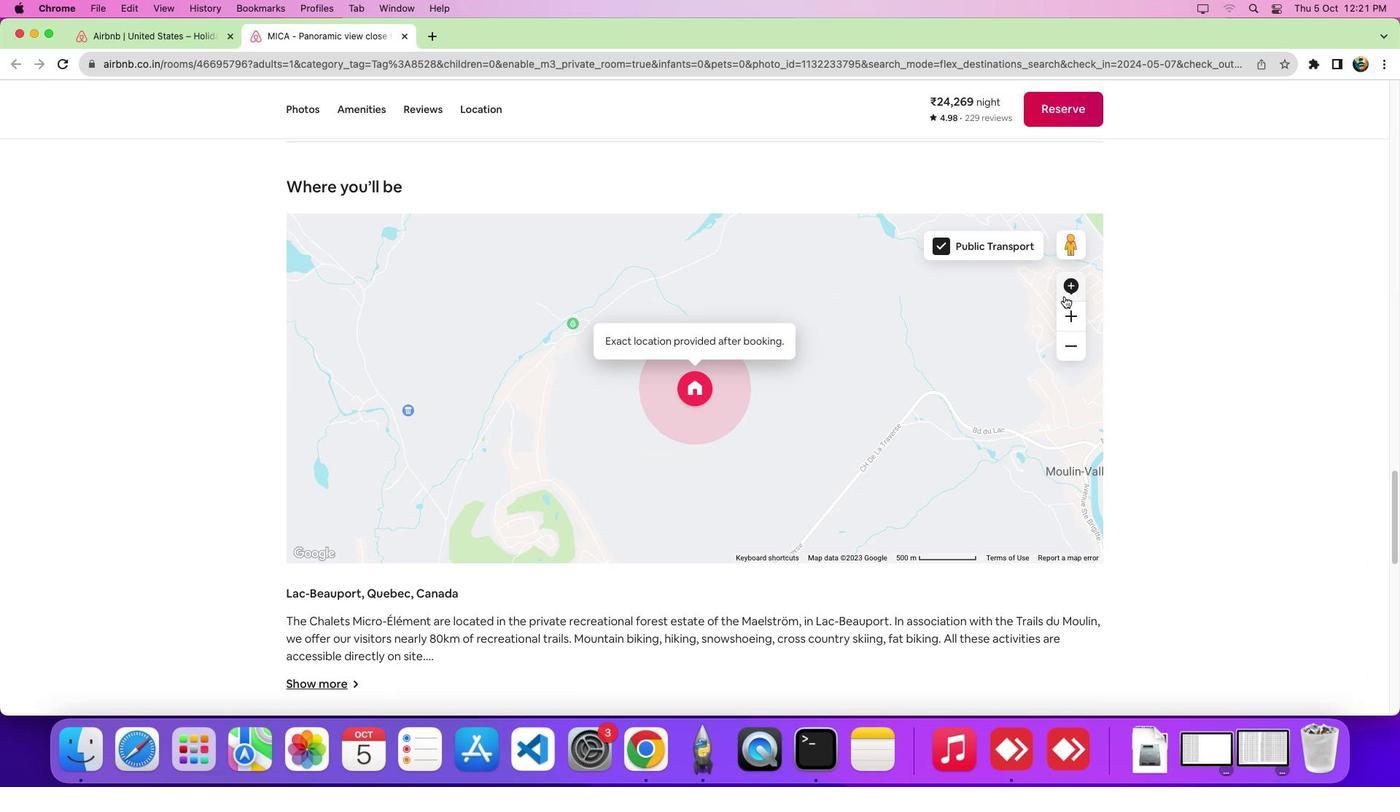 
Action: Mouse moved to (923, 308)
Screenshot: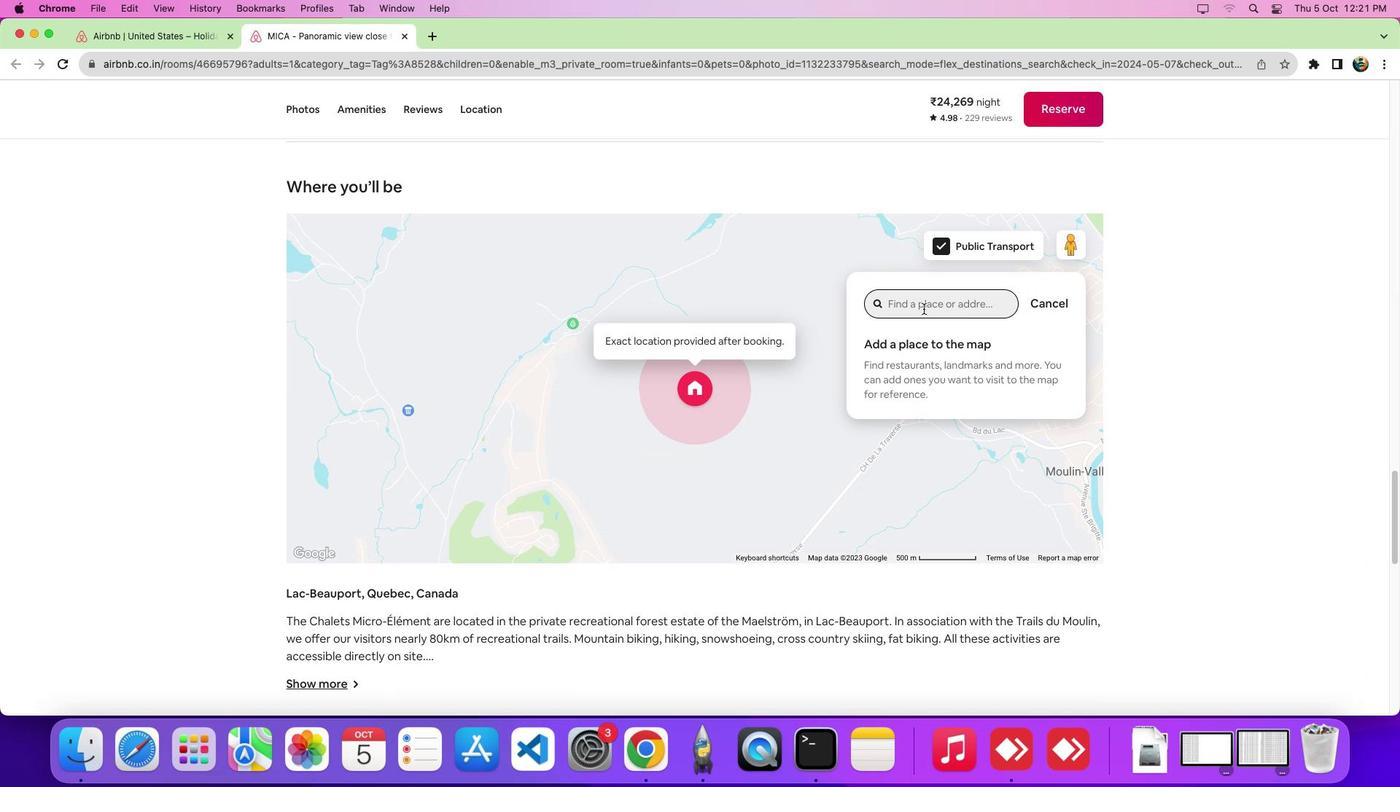 
Action: Mouse pressed left at (923, 308)
Screenshot: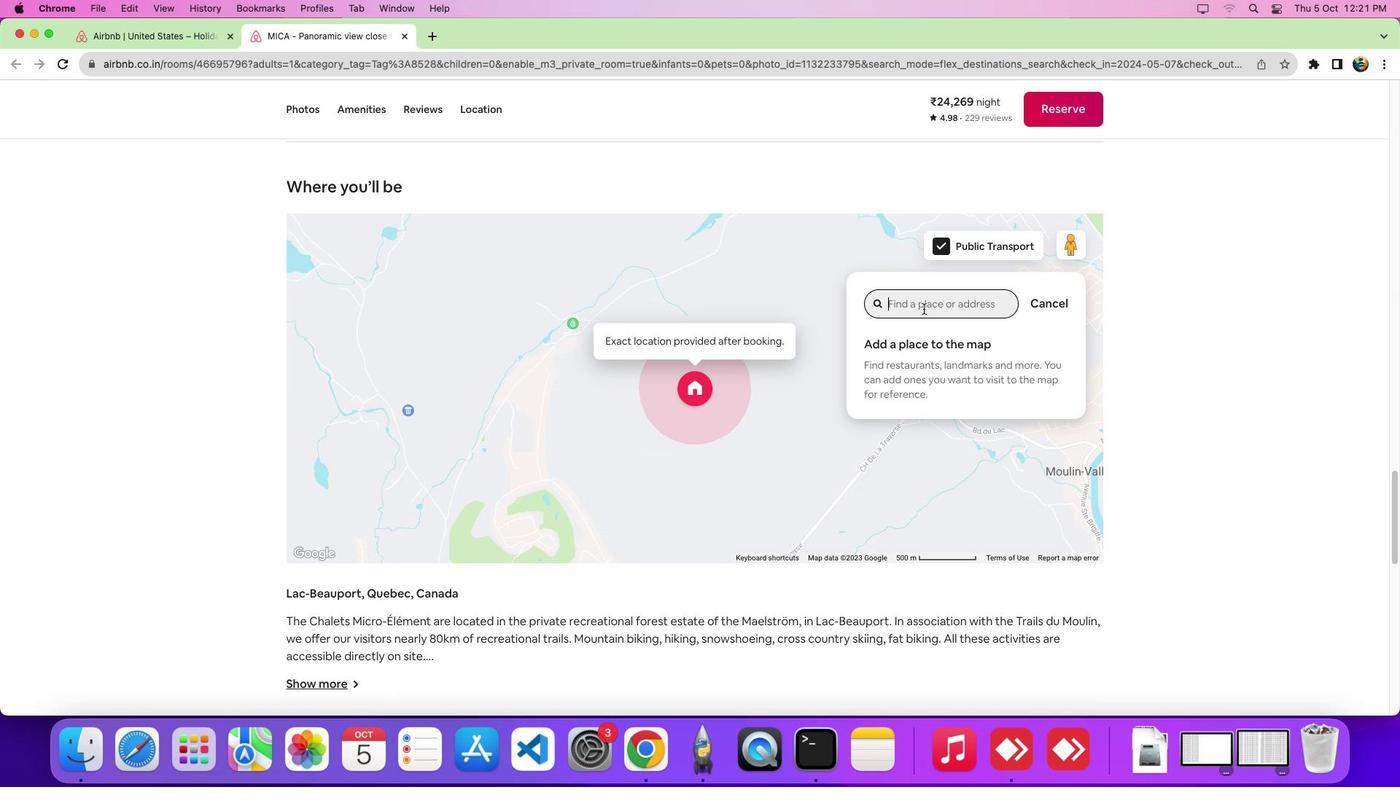 
Action: Key pressed Key.shift_r'R''o''c''h''e'Key.spaceKey.shift'P''l''a''a''t''e'
Screenshot: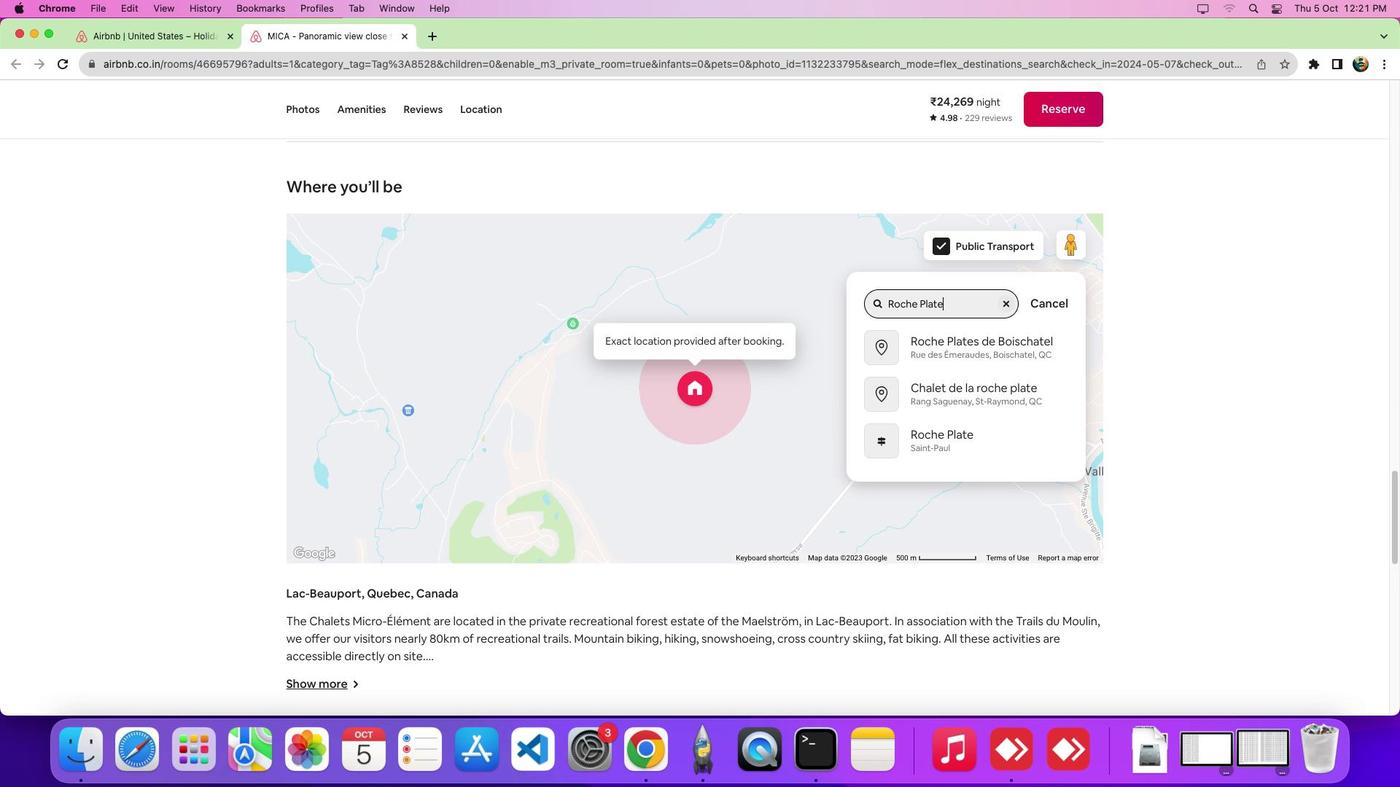 
Action: Mouse moved to (944, 428)
Screenshot: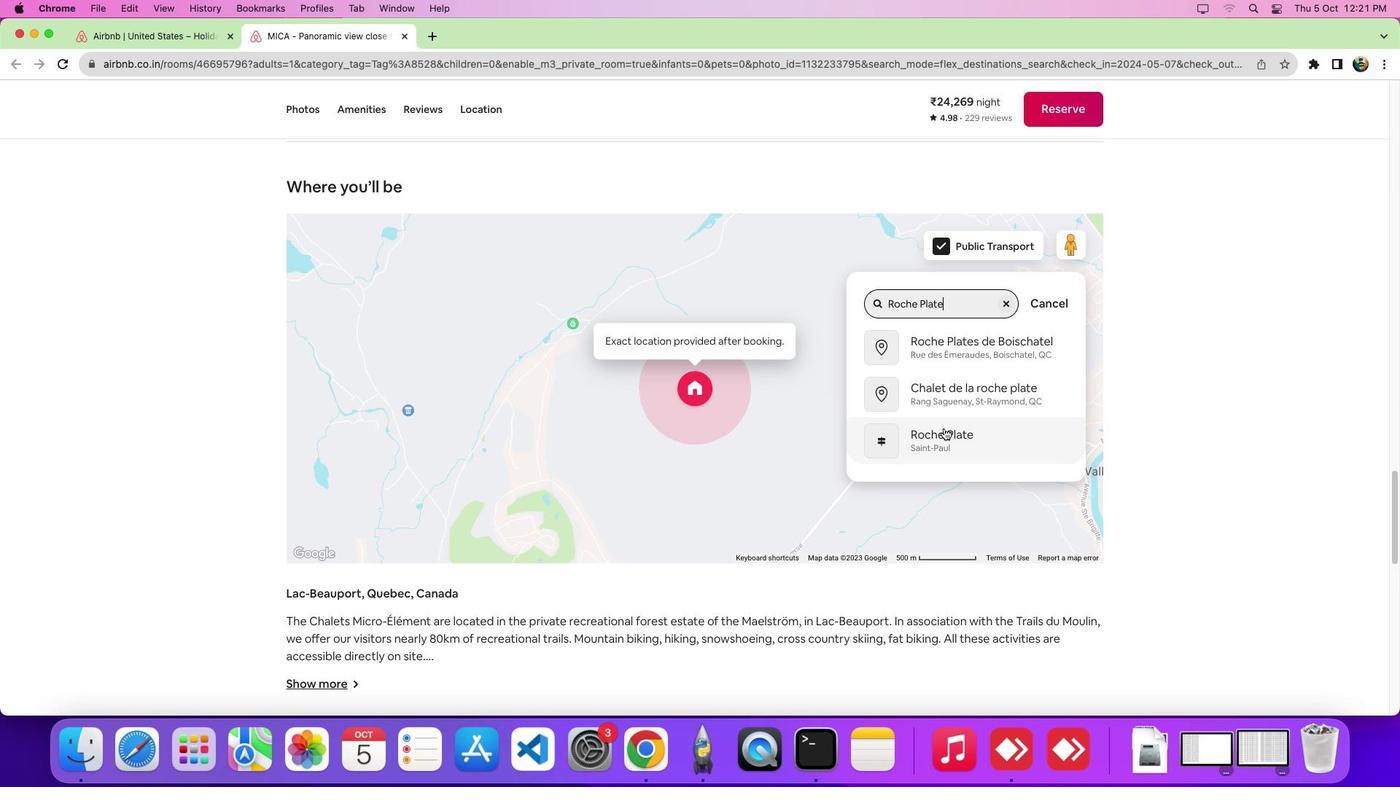 
Action: Mouse pressed left at (944, 428)
Screenshot: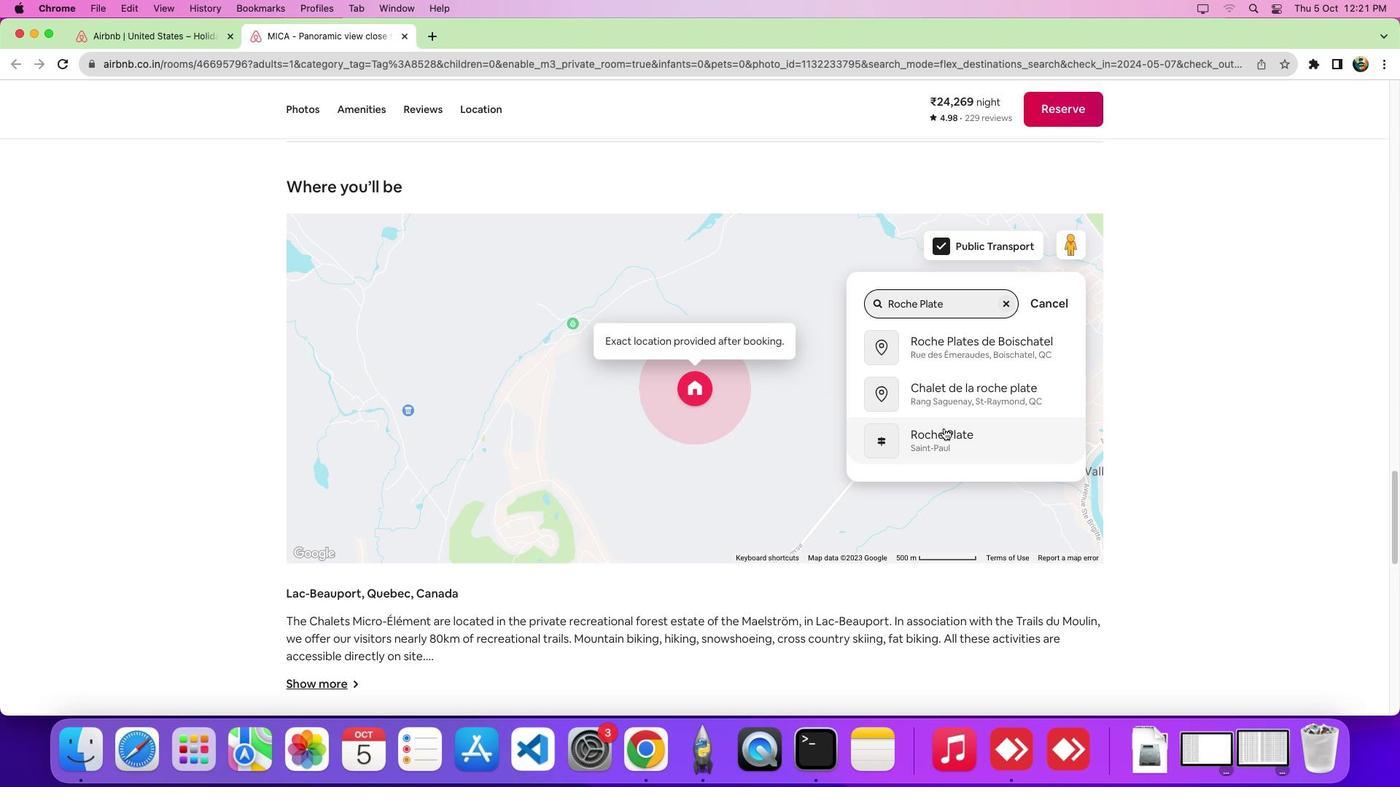 
